 Task: Search one way flight ticket for 4 adults, 2 children, 2 infants in seat and 1 infant on lap in premium economy from Medford: Rogue Valley International-medford Airport to Evansville: Evansville Regional Airport on 5-3-2023. Choice of flights is Singapure airlines. Number of bags: 9 checked bags. Price is upto 94000. Outbound departure time preference is 13:00.
Action: Mouse moved to (309, 126)
Screenshot: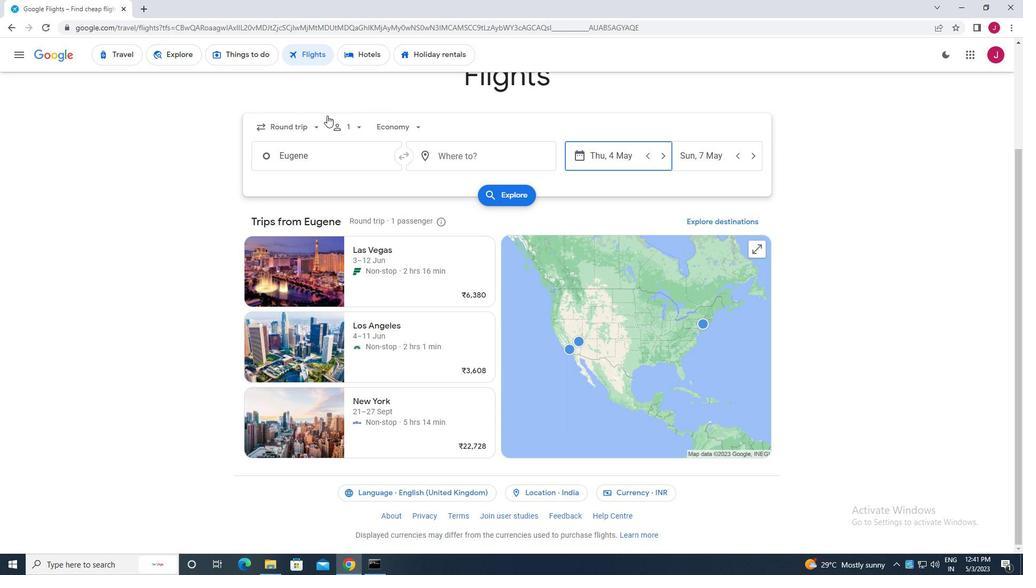 
Action: Mouse pressed left at (309, 126)
Screenshot: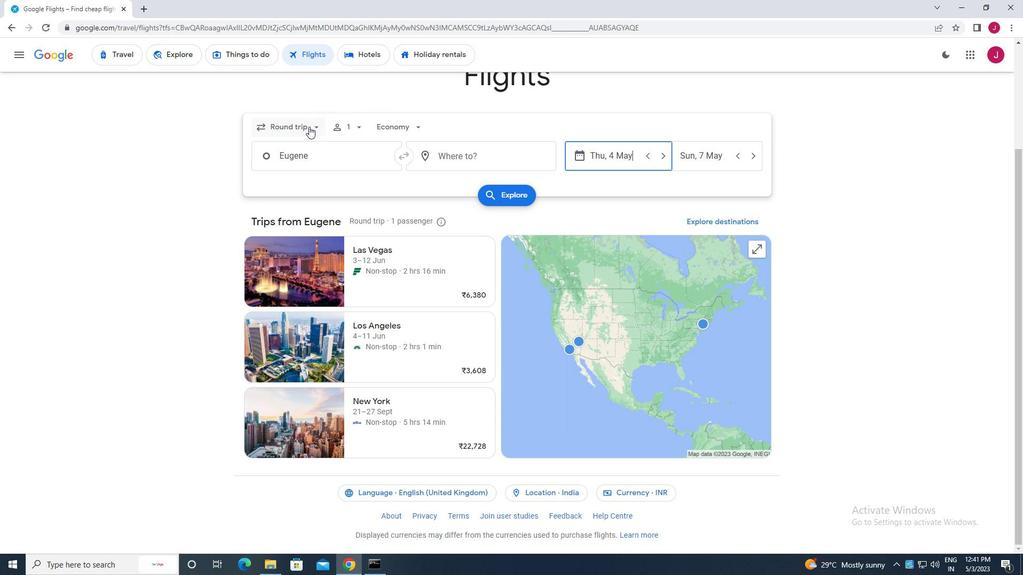 
Action: Mouse moved to (300, 174)
Screenshot: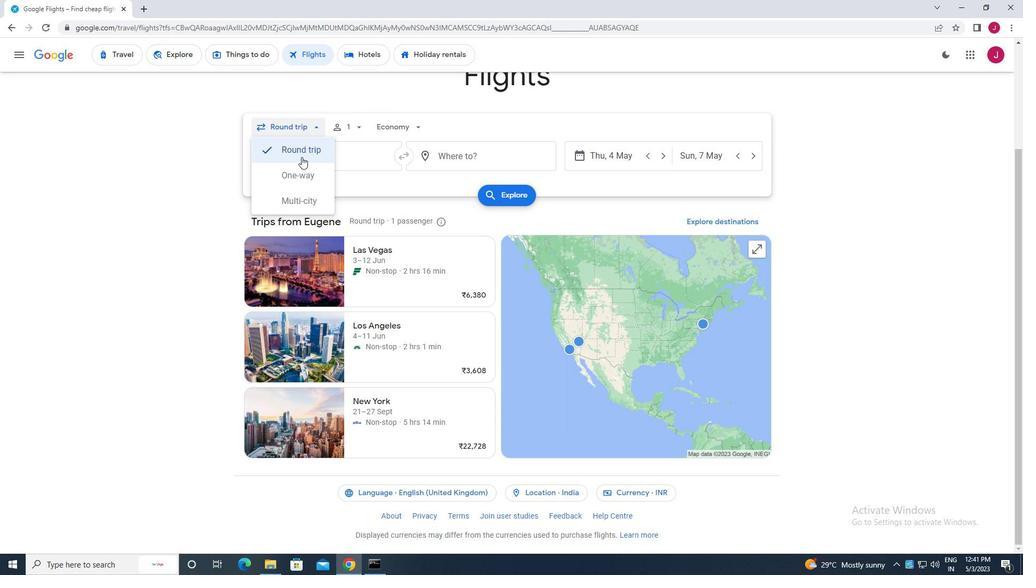 
Action: Mouse pressed left at (300, 174)
Screenshot: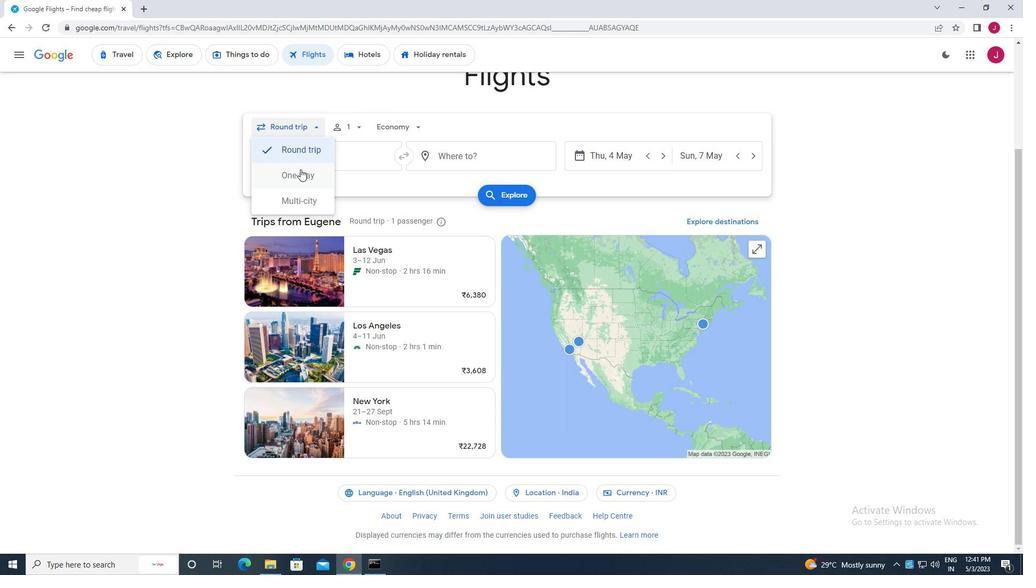 
Action: Mouse moved to (358, 124)
Screenshot: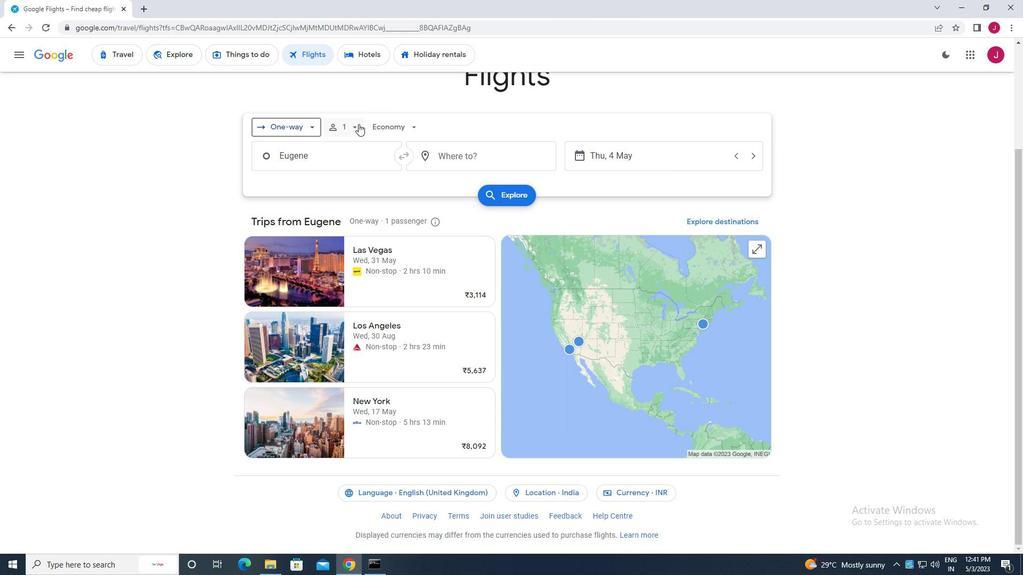 
Action: Mouse pressed left at (358, 124)
Screenshot: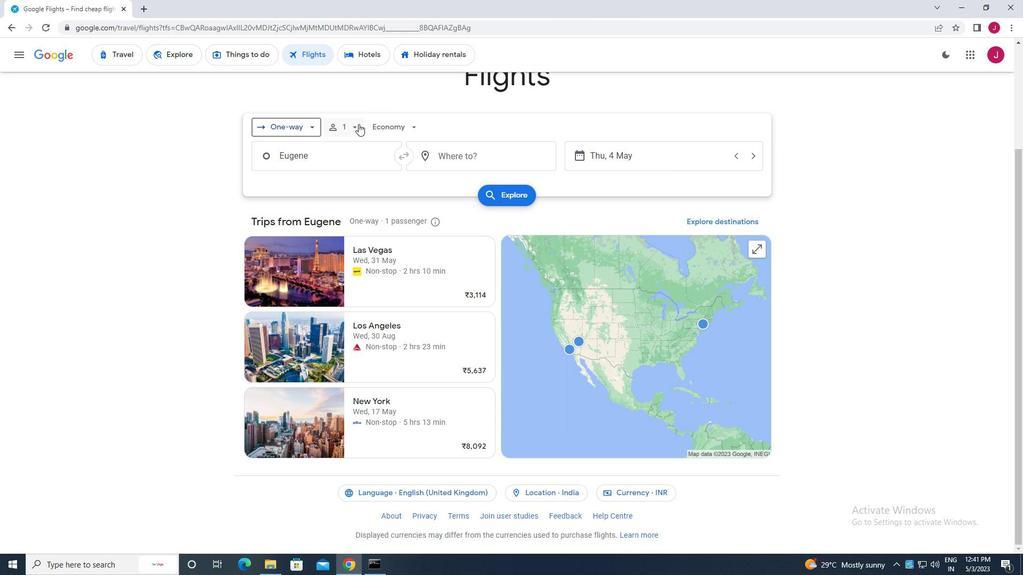 
Action: Mouse moved to (438, 150)
Screenshot: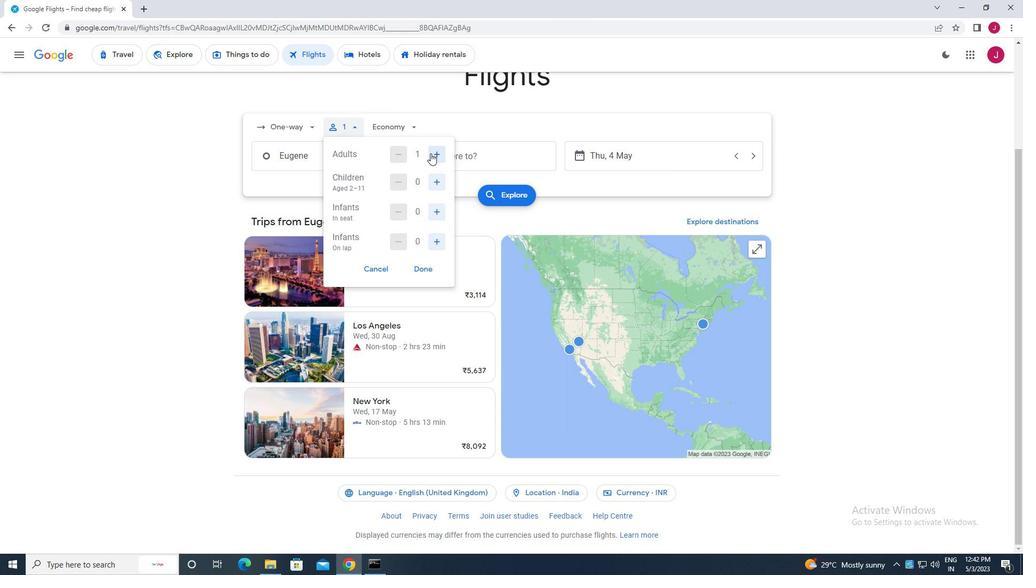 
Action: Mouse pressed left at (438, 150)
Screenshot: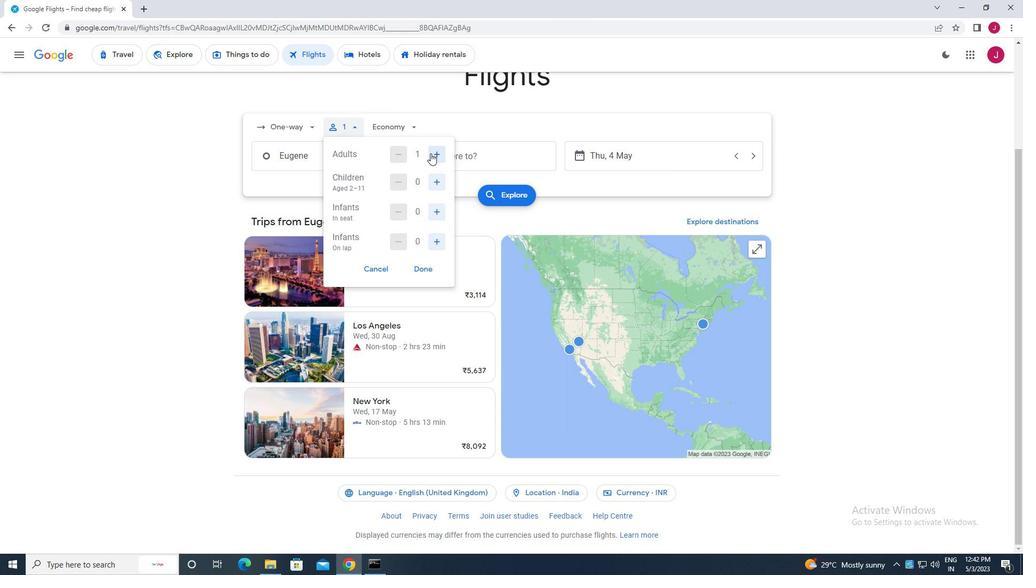 
Action: Mouse moved to (438, 150)
Screenshot: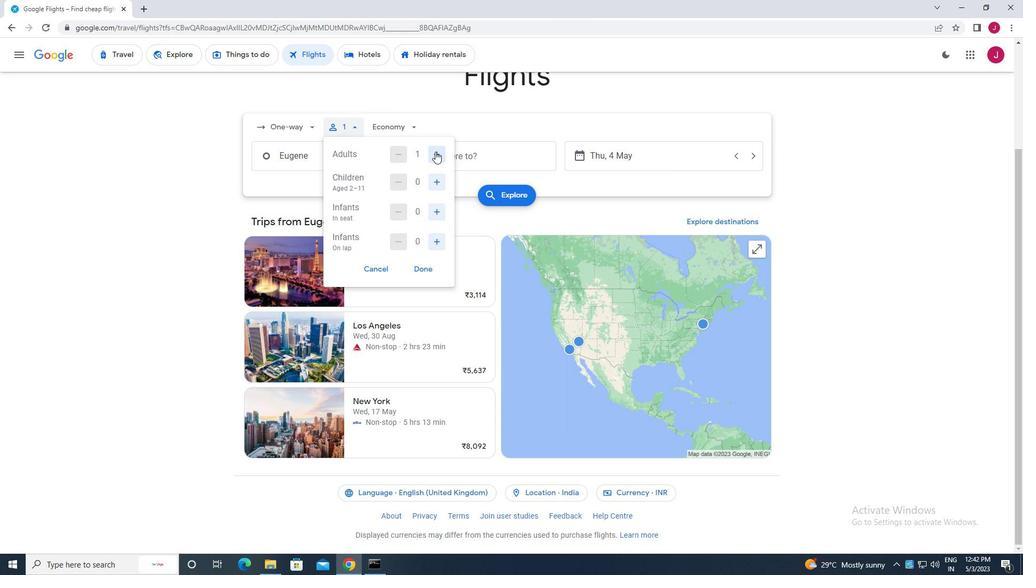 
Action: Mouse pressed left at (438, 150)
Screenshot: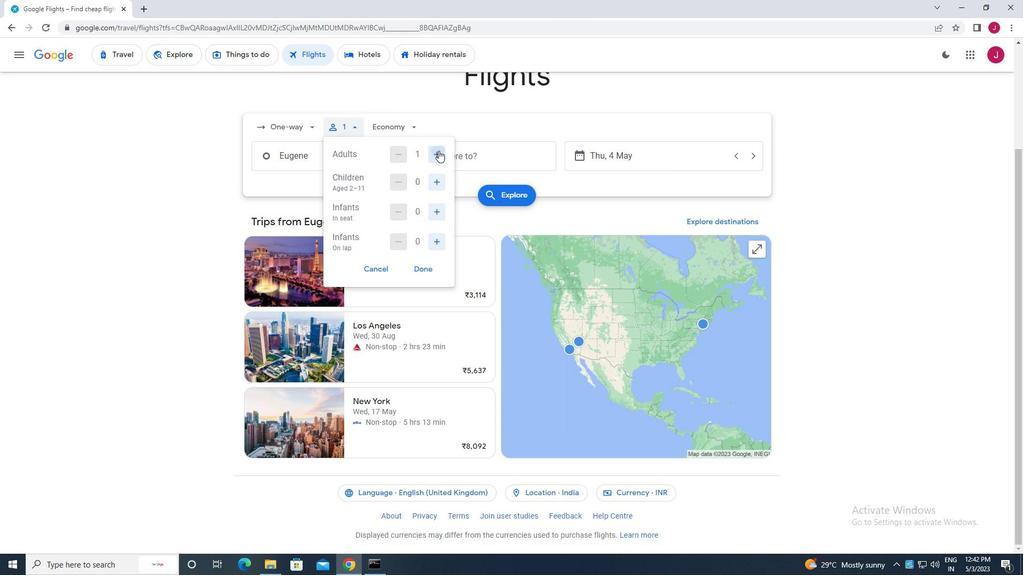 
Action: Mouse pressed left at (438, 150)
Screenshot: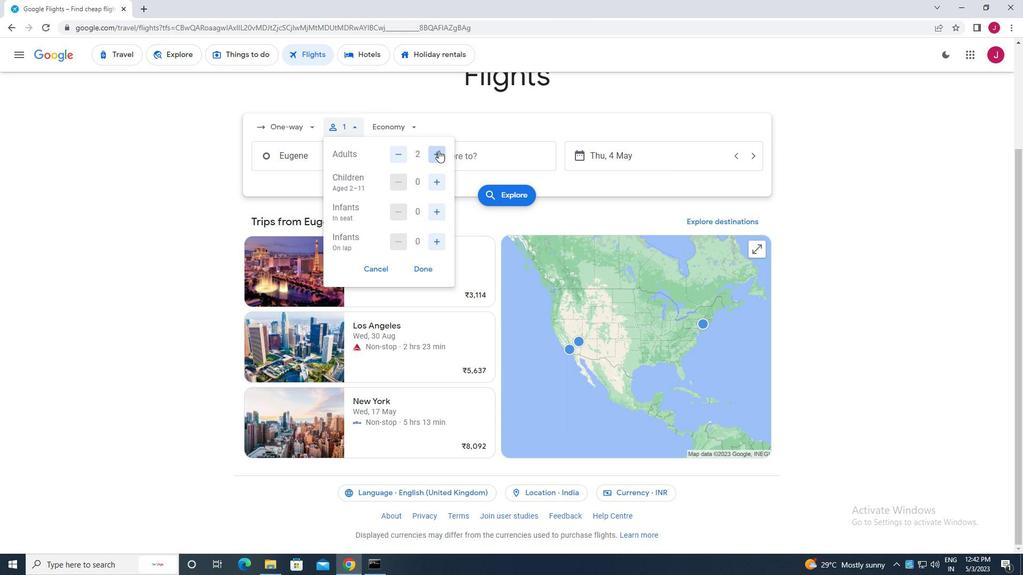 
Action: Mouse moved to (439, 182)
Screenshot: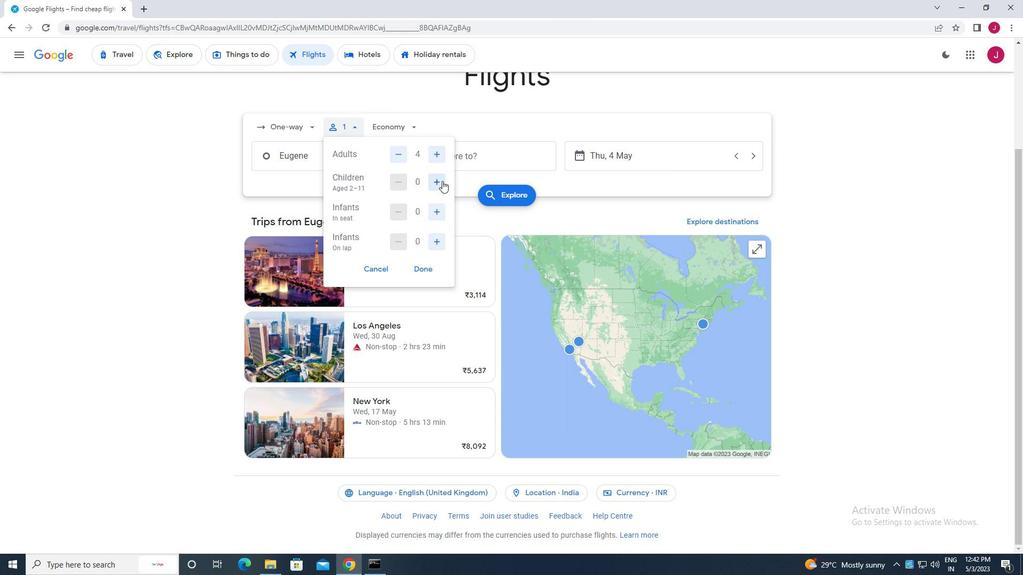 
Action: Mouse pressed left at (439, 182)
Screenshot: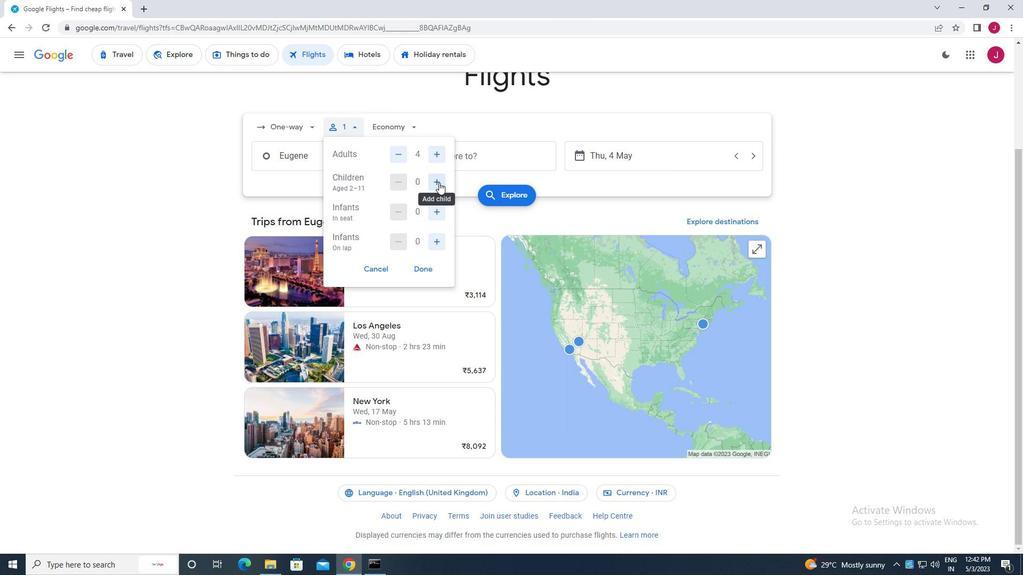 
Action: Mouse pressed left at (439, 182)
Screenshot: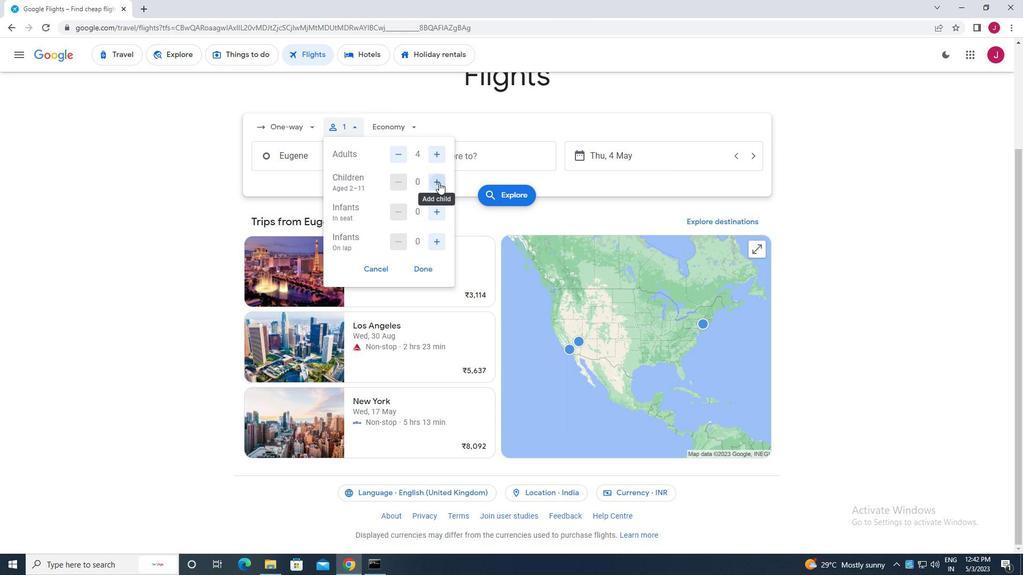 
Action: Mouse moved to (437, 213)
Screenshot: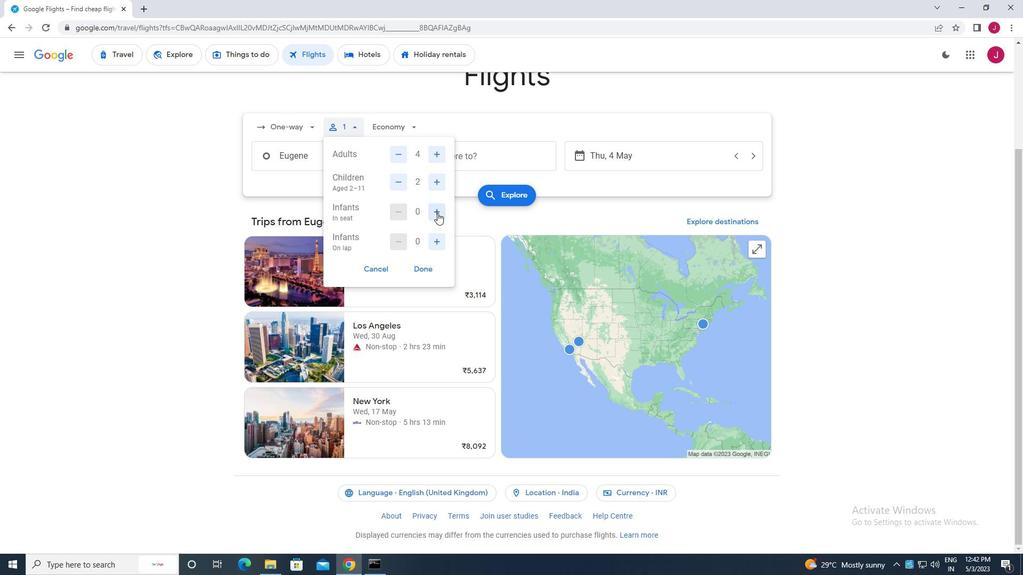 
Action: Mouse pressed left at (437, 213)
Screenshot: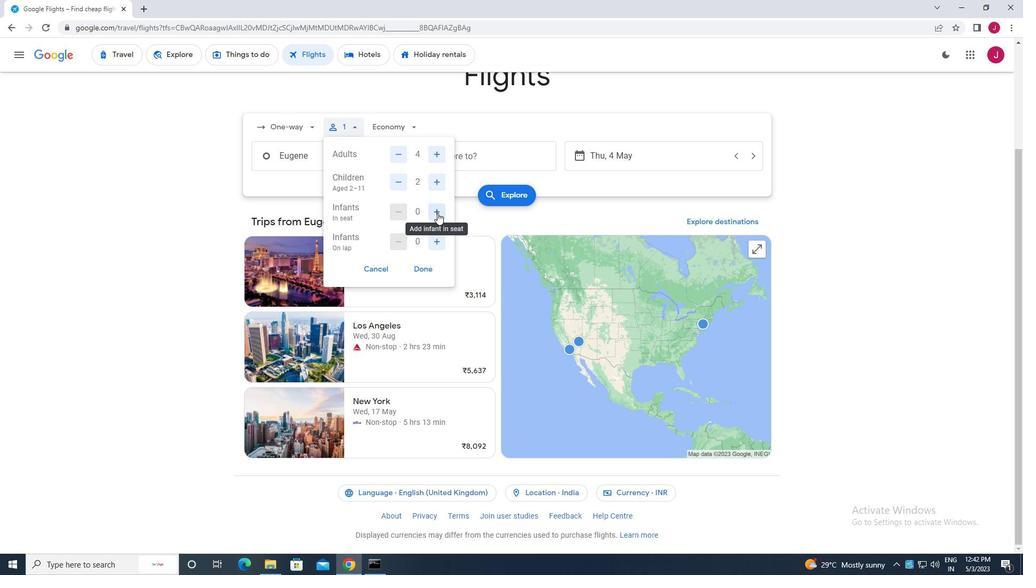 
Action: Mouse pressed left at (437, 213)
Screenshot: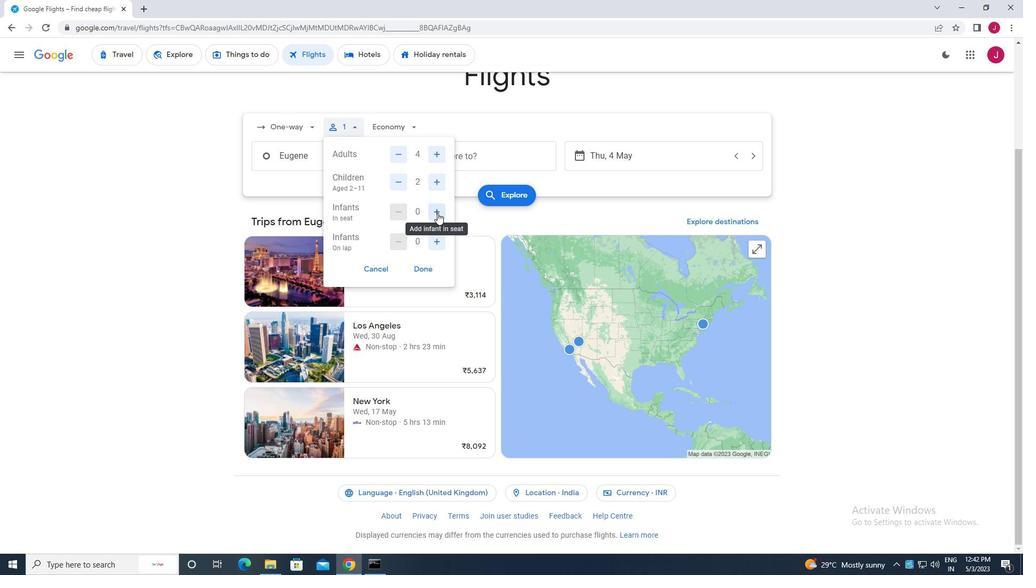 
Action: Mouse moved to (435, 244)
Screenshot: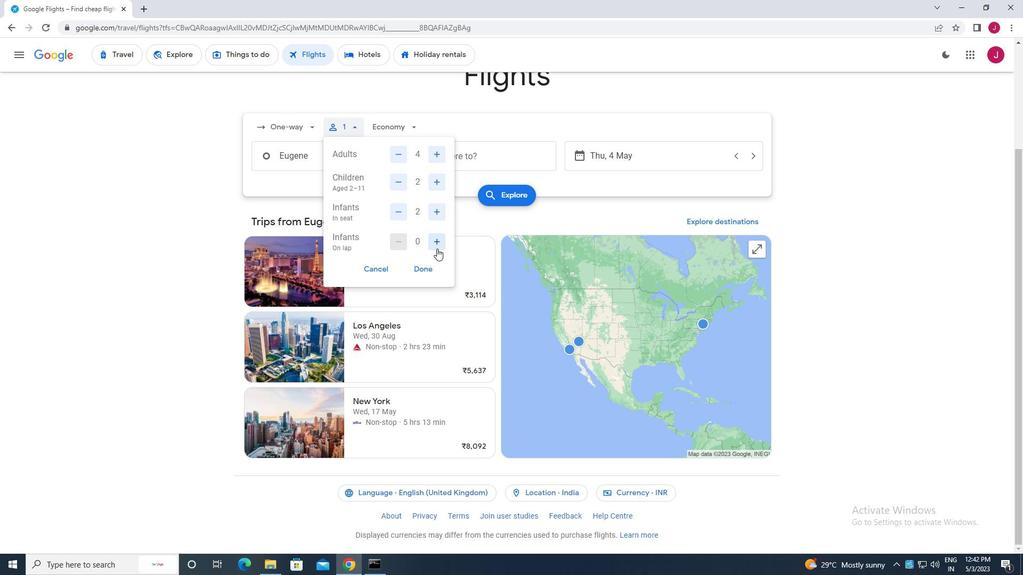 
Action: Mouse pressed left at (435, 244)
Screenshot: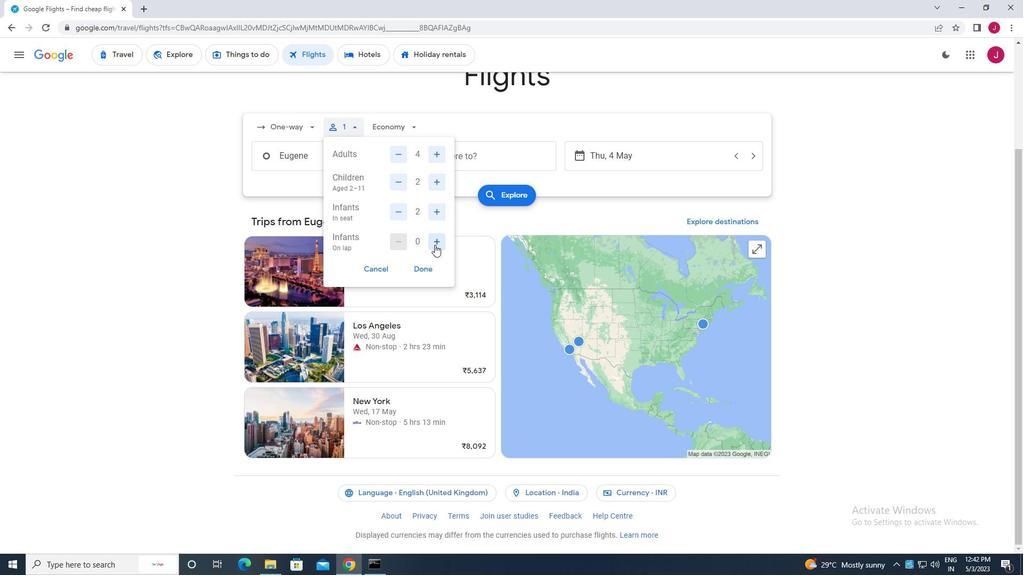 
Action: Mouse moved to (425, 268)
Screenshot: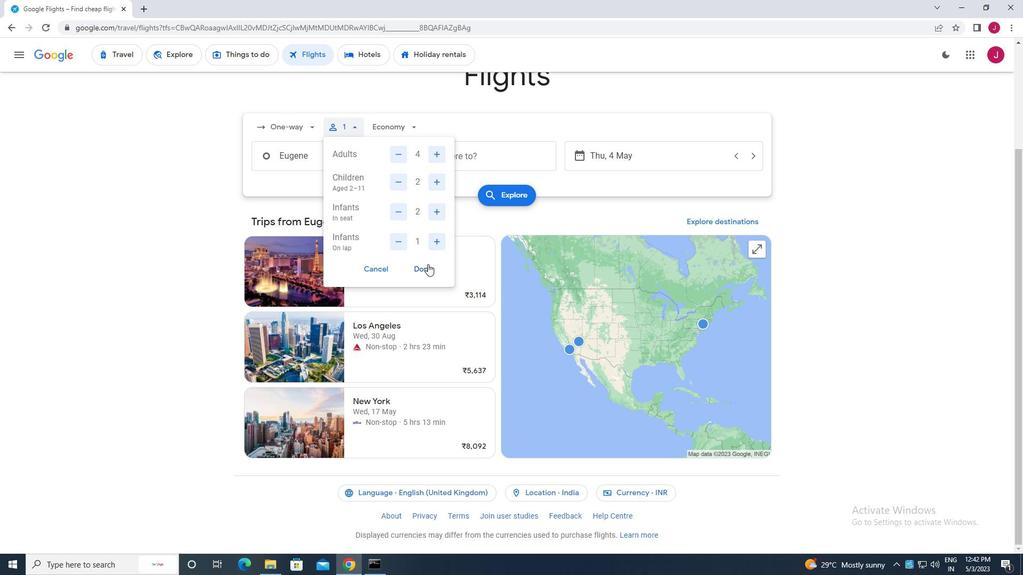 
Action: Mouse pressed left at (425, 268)
Screenshot: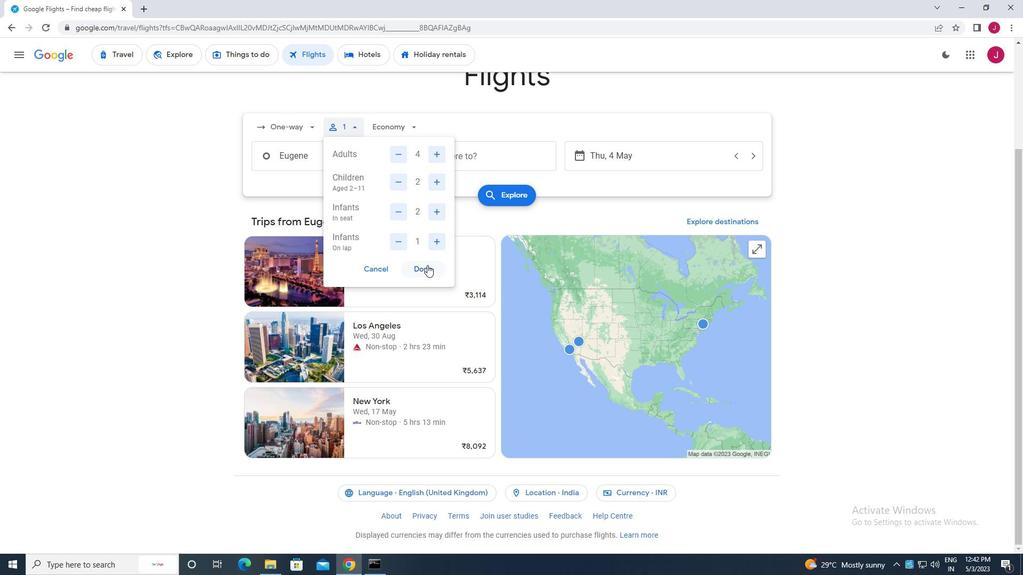 
Action: Mouse moved to (405, 122)
Screenshot: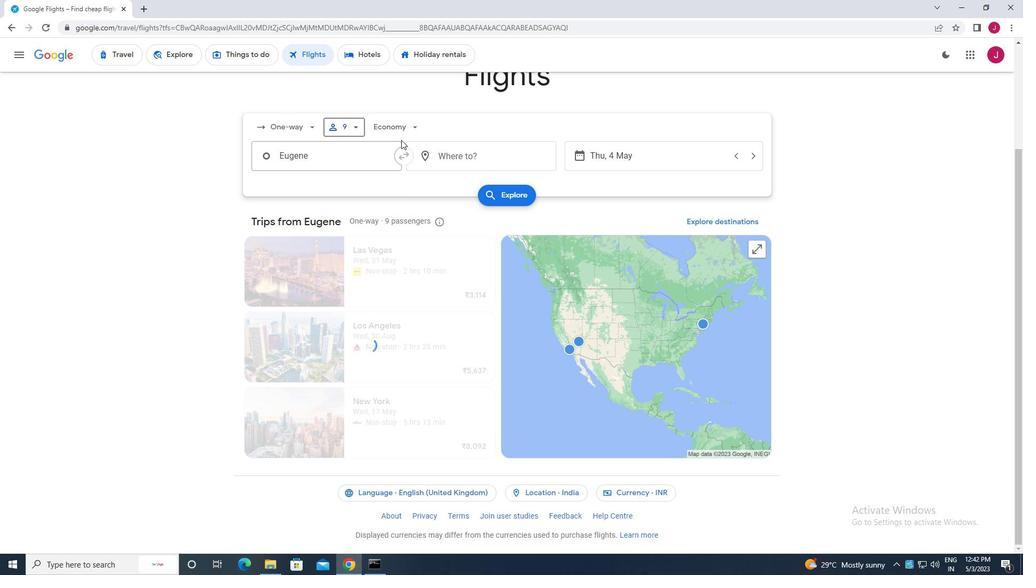 
Action: Mouse pressed left at (405, 122)
Screenshot: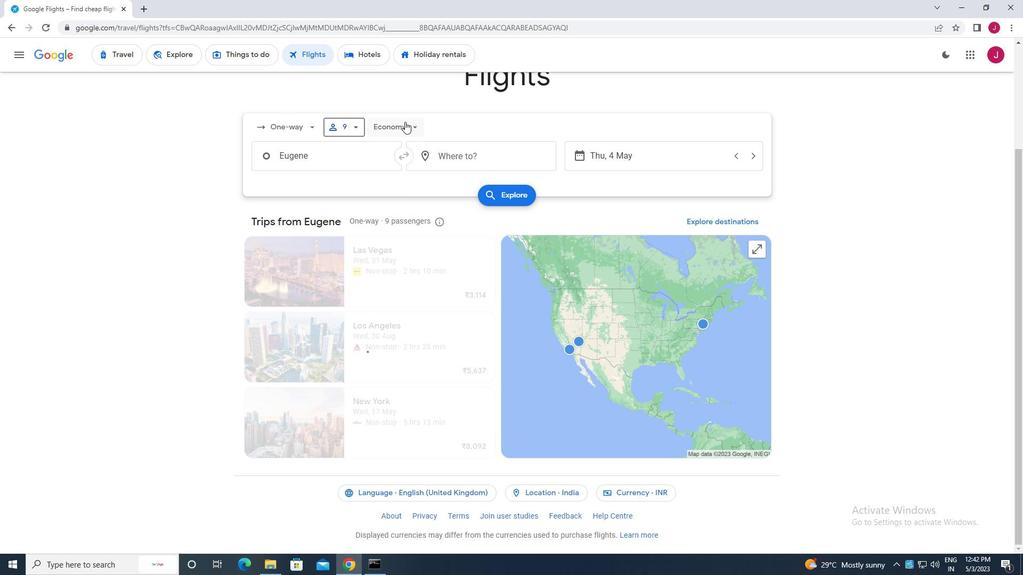 
Action: Mouse moved to (415, 175)
Screenshot: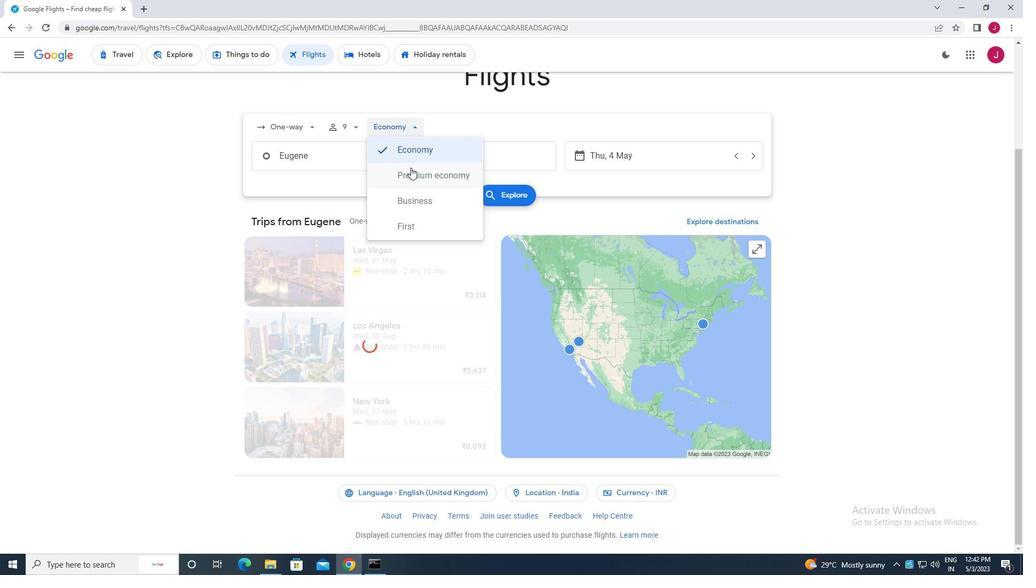 
Action: Mouse pressed left at (415, 175)
Screenshot: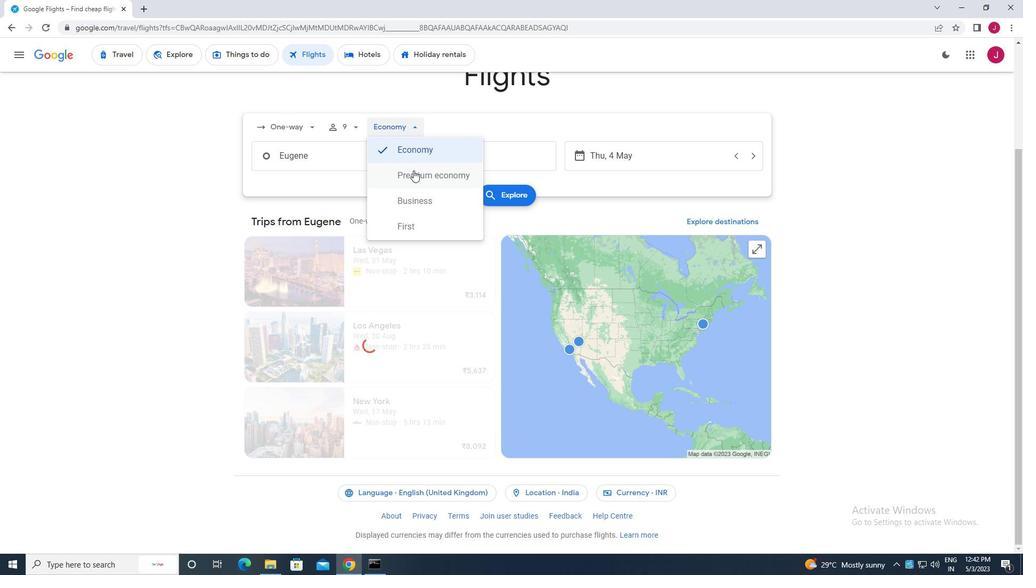 
Action: Mouse moved to (355, 161)
Screenshot: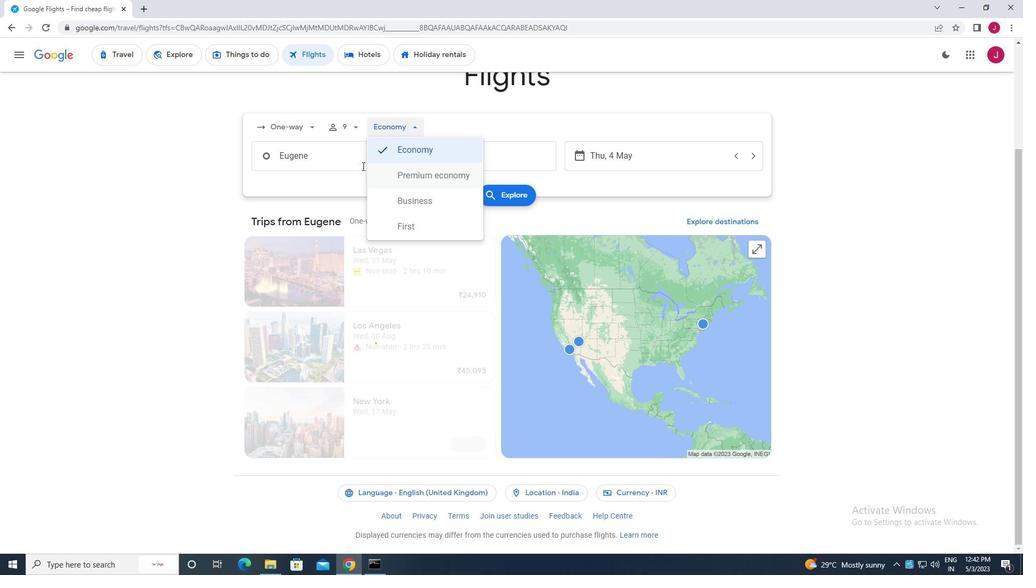 
Action: Mouse pressed left at (355, 161)
Screenshot: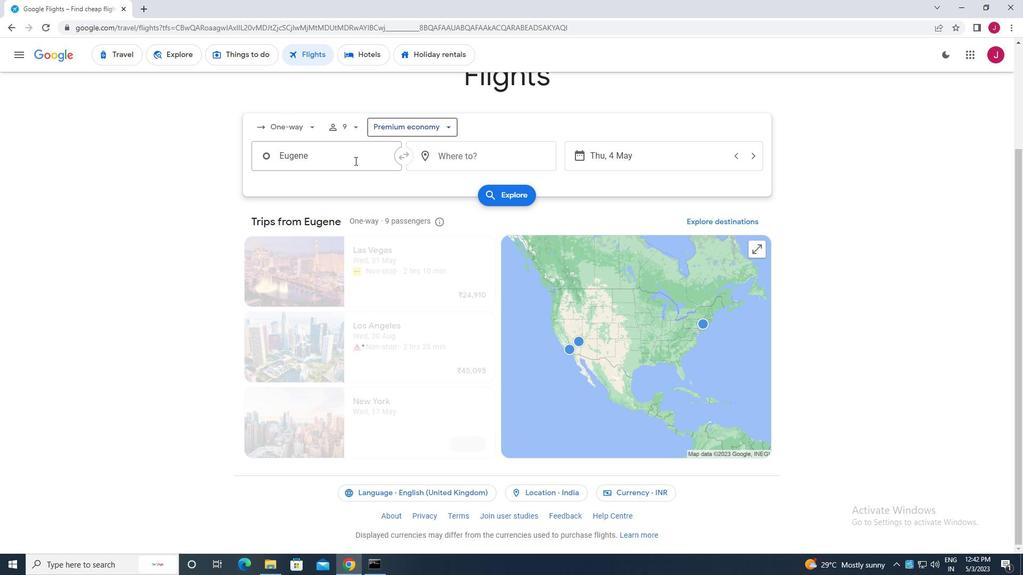 
Action: Mouse moved to (355, 161)
Screenshot: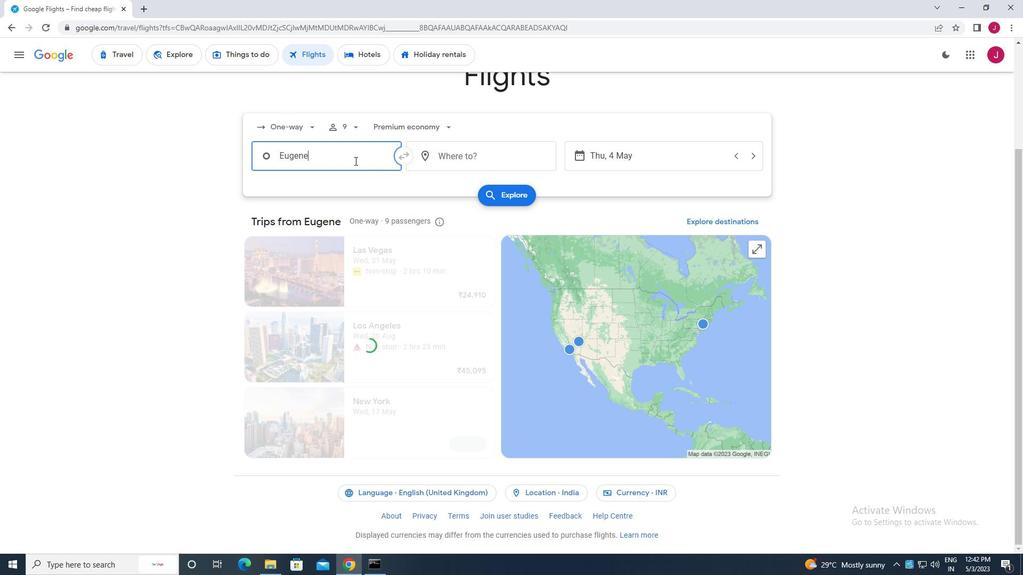 
Action: Key pressed medford<Key.space><Key.backspace><Key.backspace><Key.backspace><Key.backspace><Key.backspace><Key.backspace><Key.backspace><Key.backspace><Key.backspace><Key.backspace><Key.backspace><Key.backspace><Key.backspace><Key.backspace>rogue<Key.space>v
Screenshot: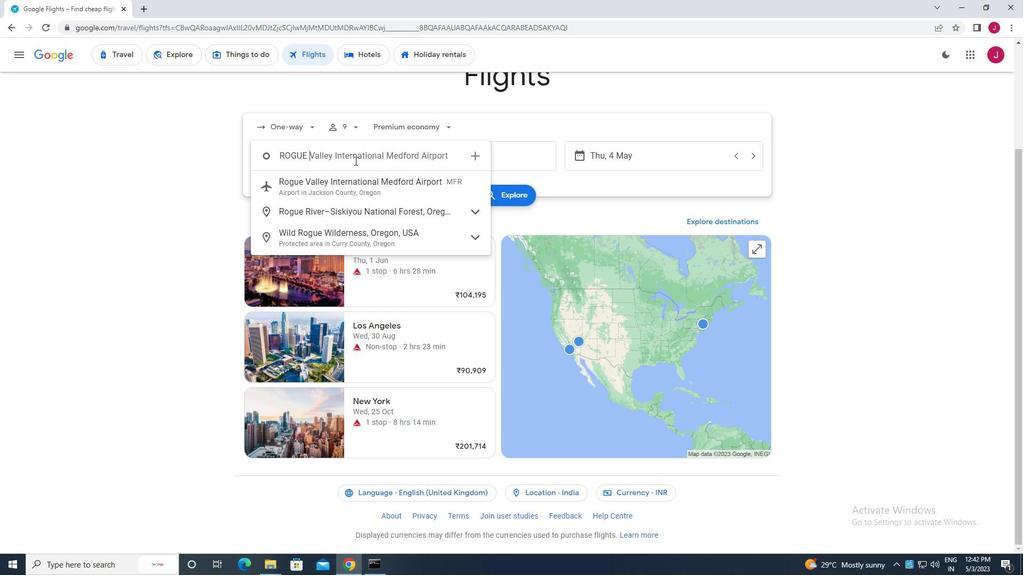 
Action: Mouse moved to (363, 186)
Screenshot: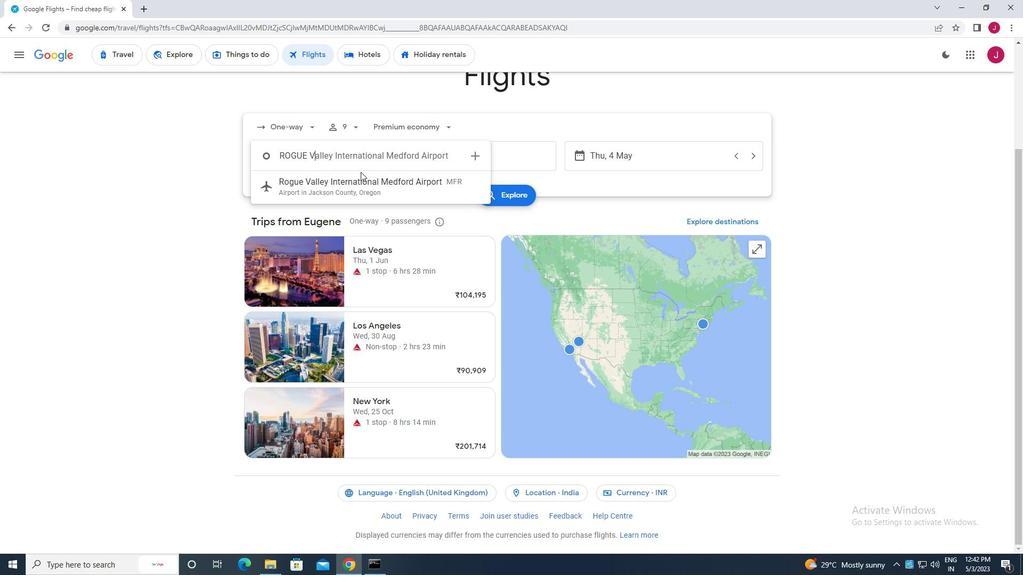 
Action: Mouse pressed left at (363, 186)
Screenshot: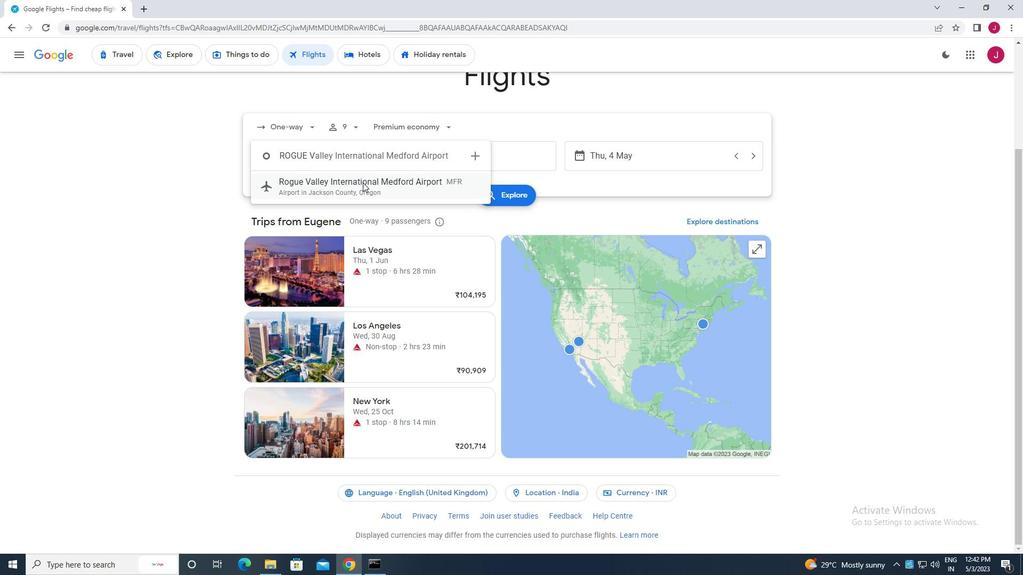 
Action: Mouse moved to (492, 160)
Screenshot: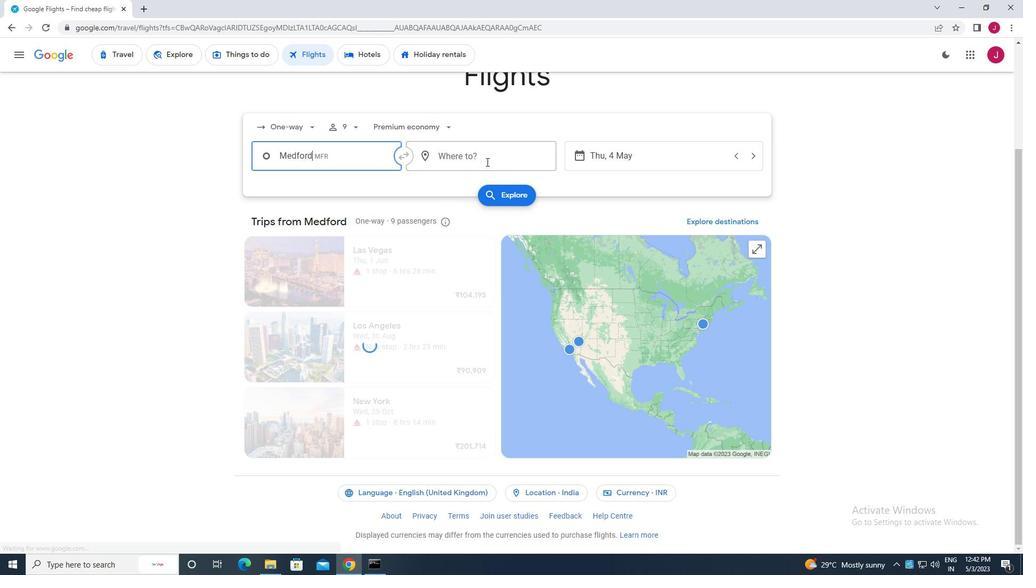 
Action: Mouse pressed left at (492, 160)
Screenshot: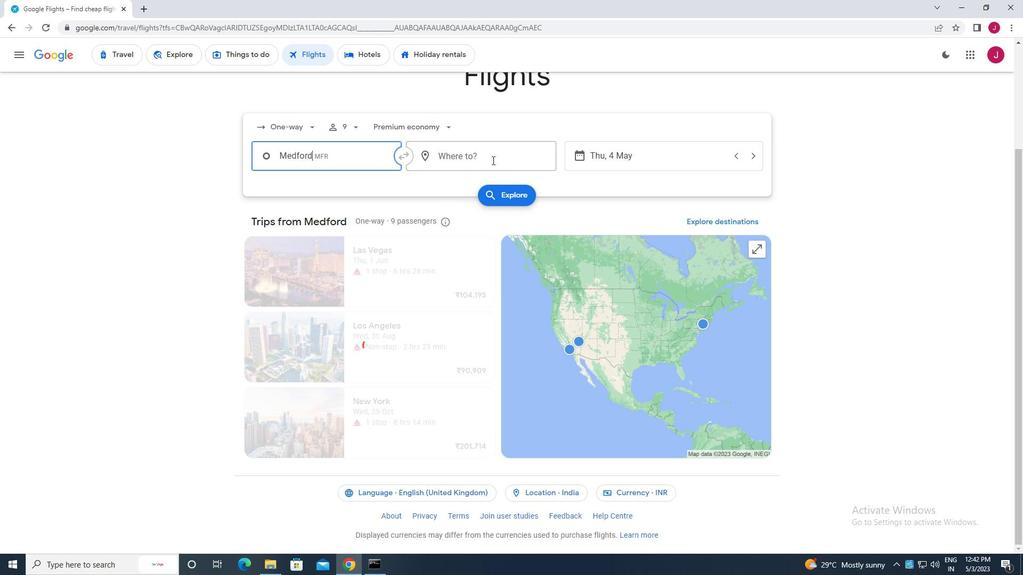 
Action: Key pressed evans
Screenshot: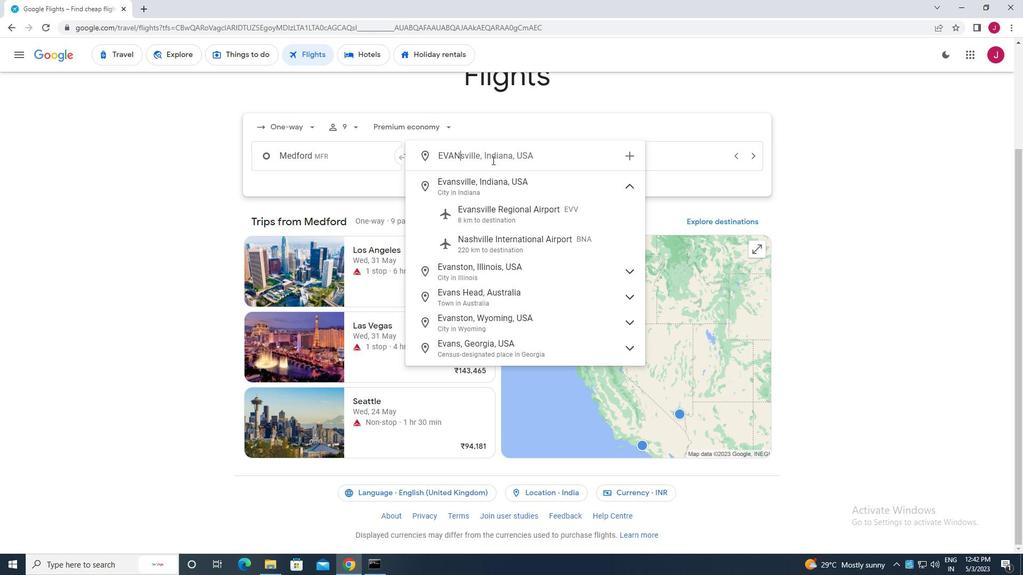 
Action: Mouse moved to (517, 213)
Screenshot: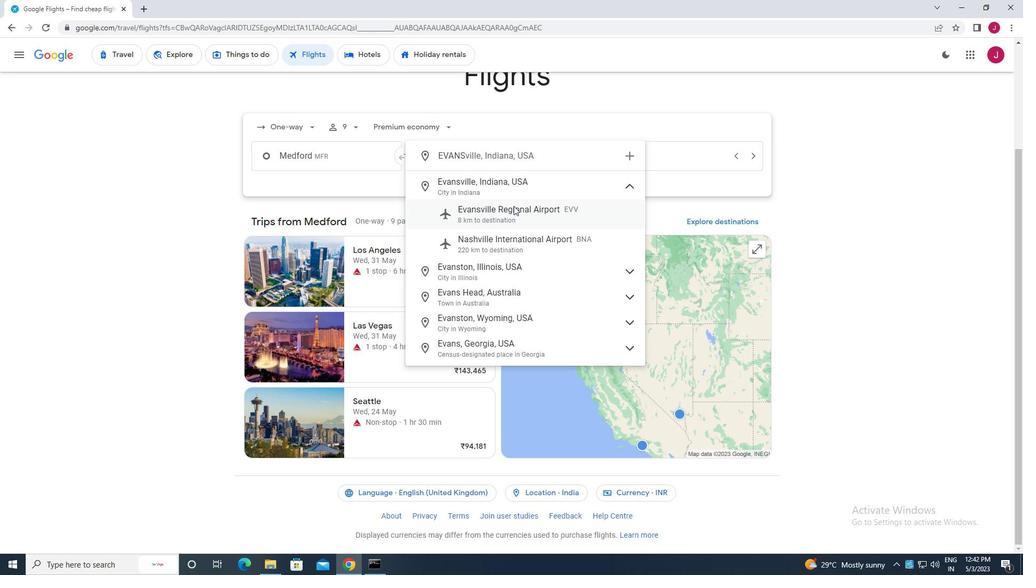 
Action: Mouse pressed left at (517, 213)
Screenshot: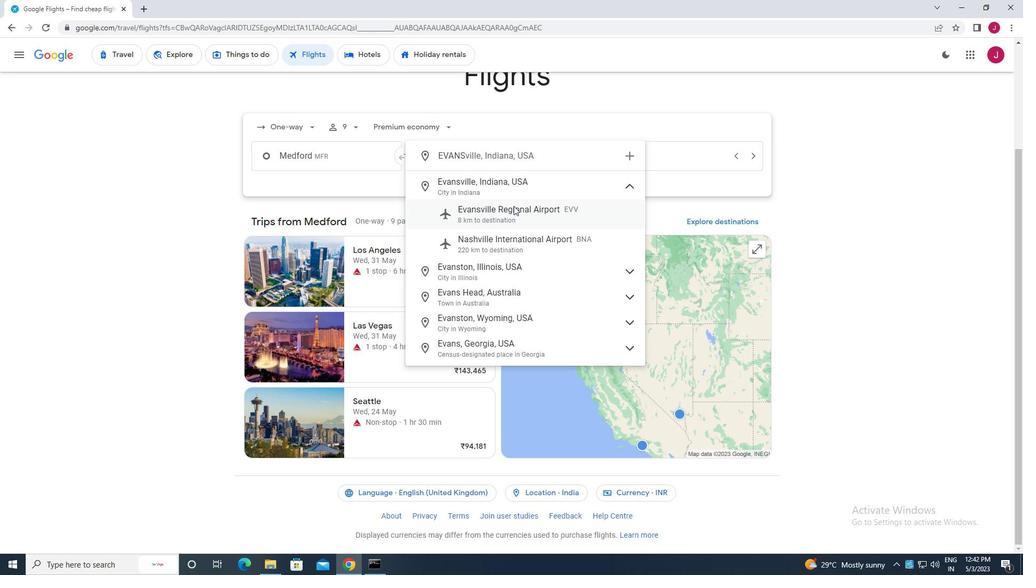 
Action: Mouse moved to (623, 155)
Screenshot: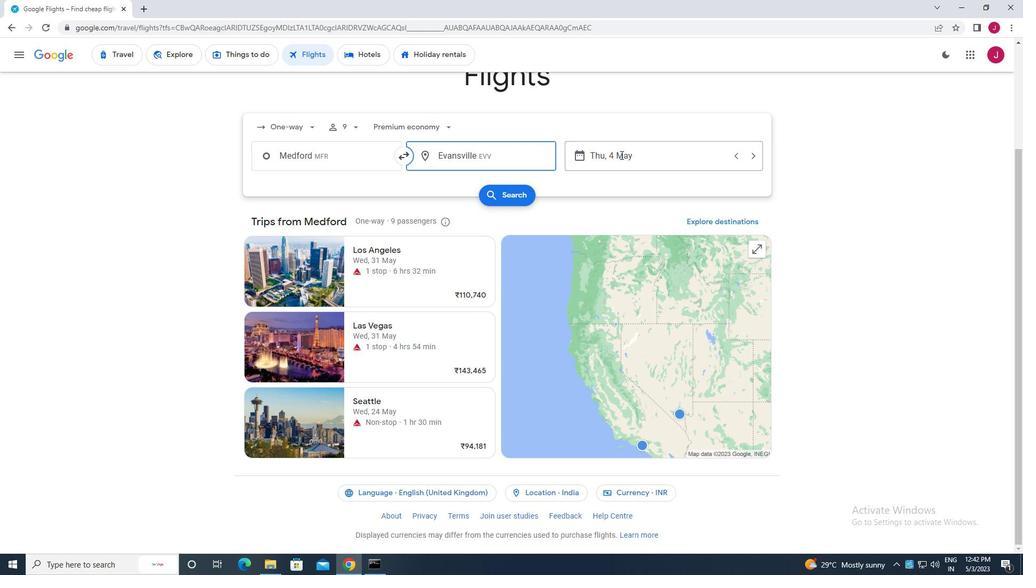 
Action: Mouse pressed left at (623, 155)
Screenshot: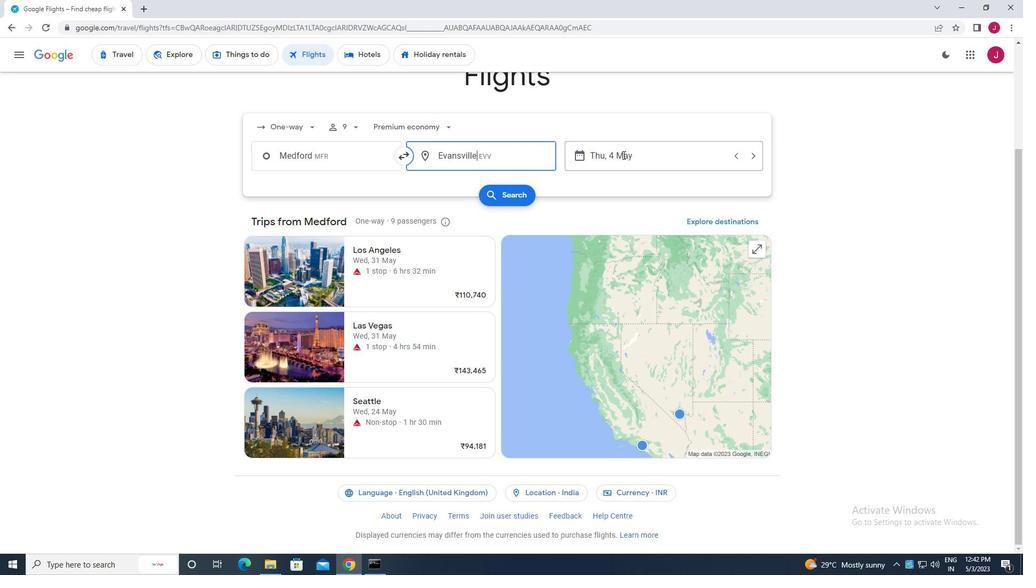 
Action: Mouse moved to (455, 239)
Screenshot: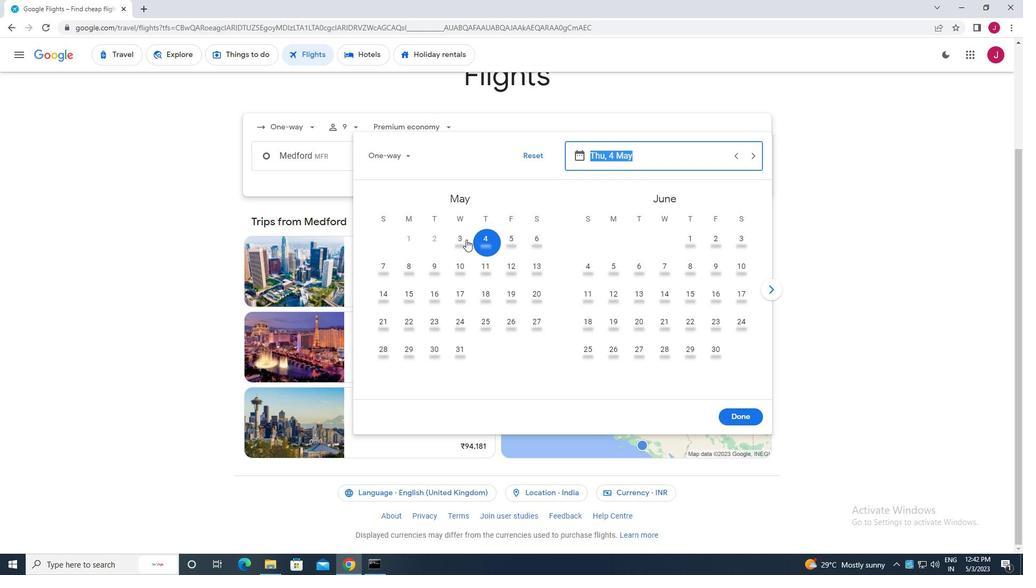 
Action: Mouse pressed left at (455, 239)
Screenshot: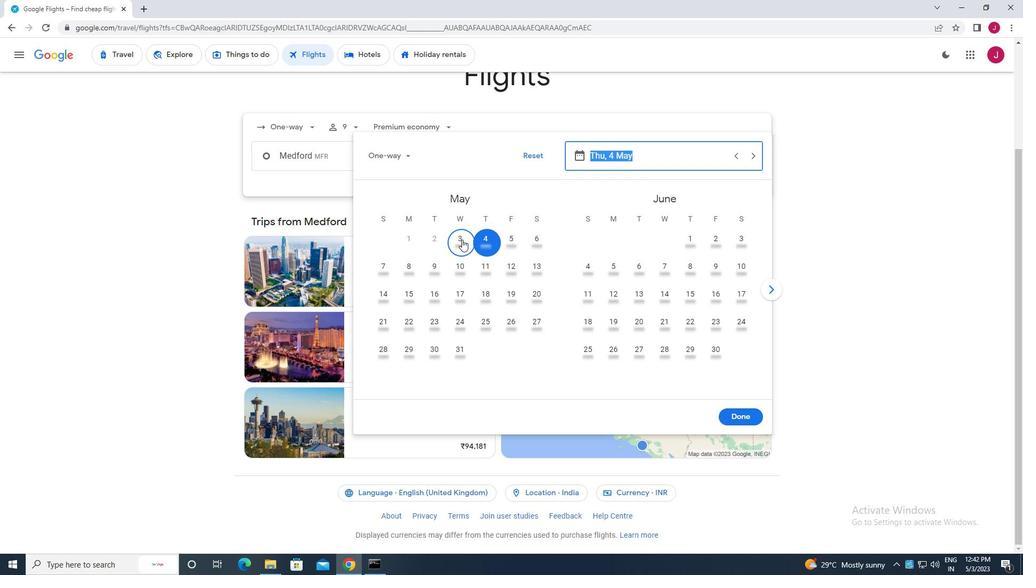 
Action: Mouse moved to (746, 413)
Screenshot: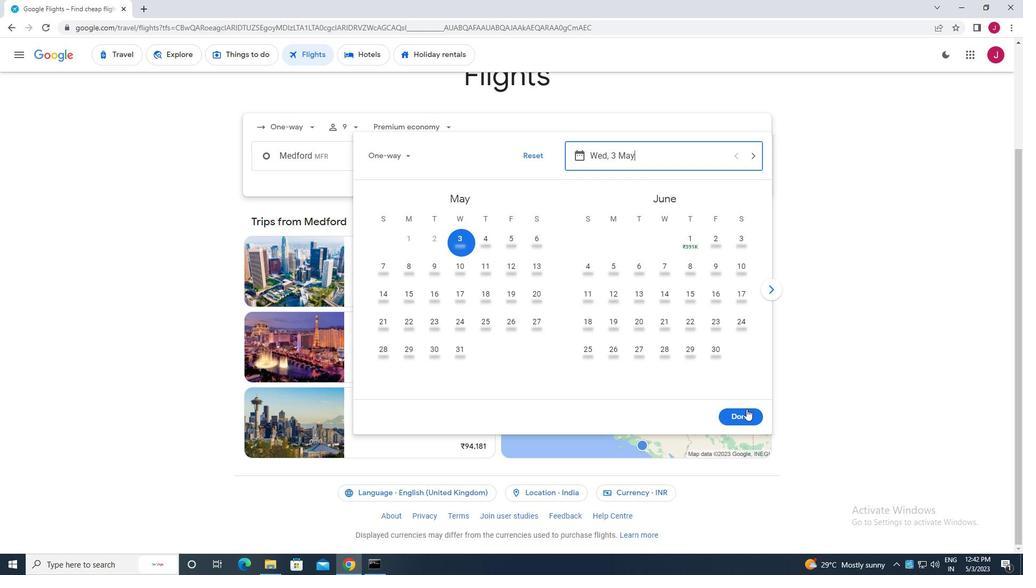 
Action: Mouse pressed left at (746, 413)
Screenshot: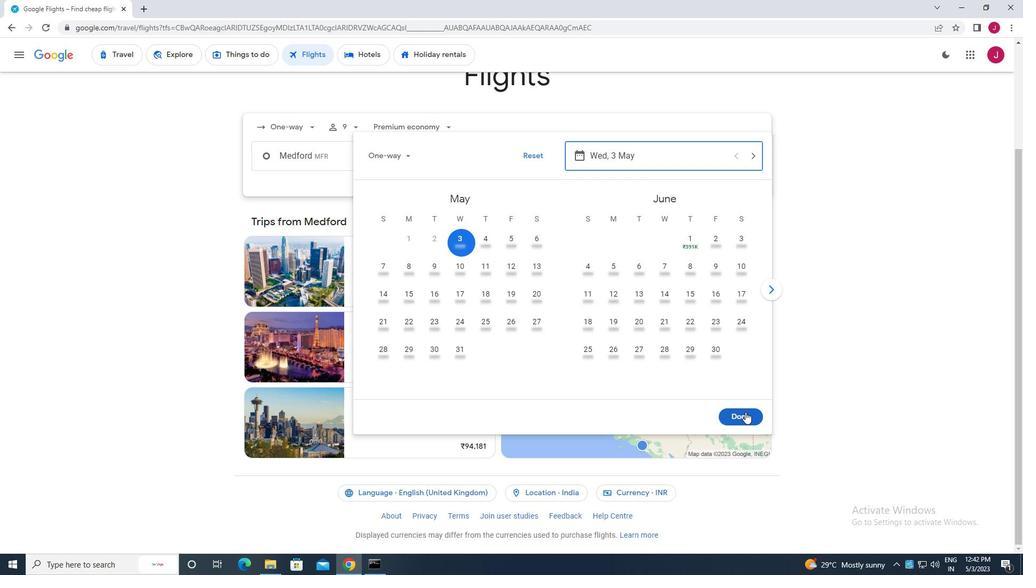 
Action: Mouse moved to (513, 197)
Screenshot: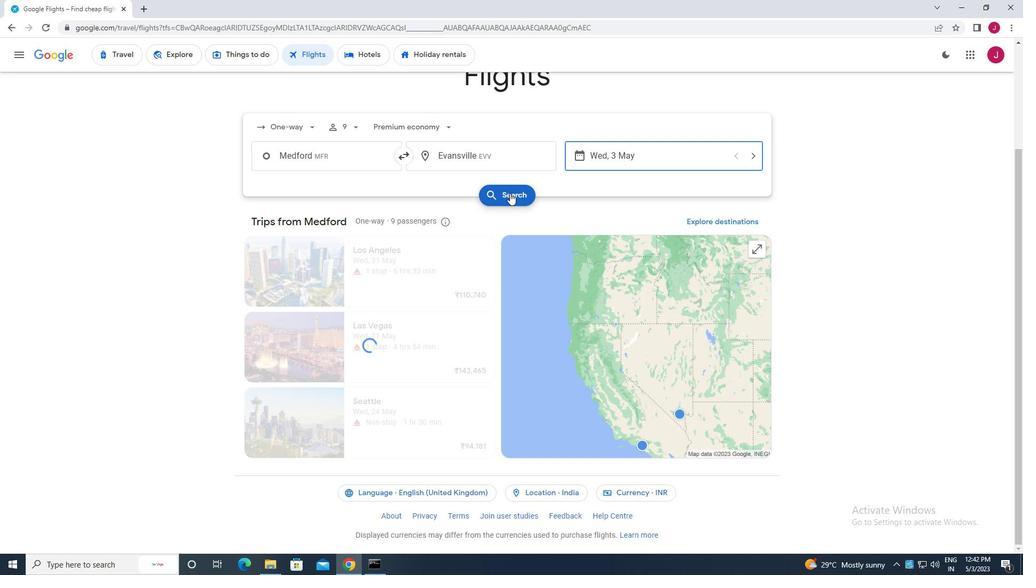 
Action: Mouse pressed left at (513, 197)
Screenshot: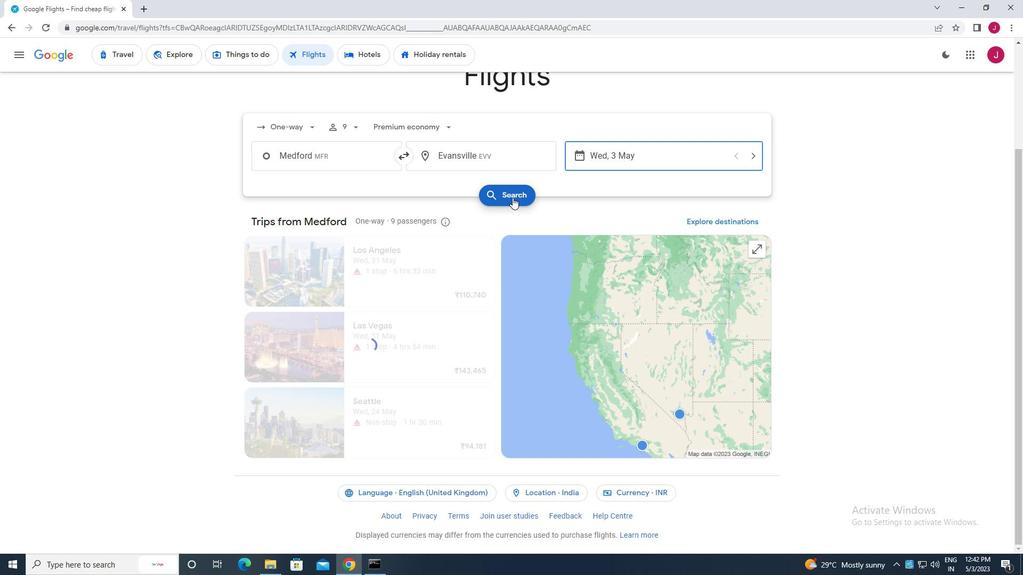 
Action: Mouse moved to (267, 150)
Screenshot: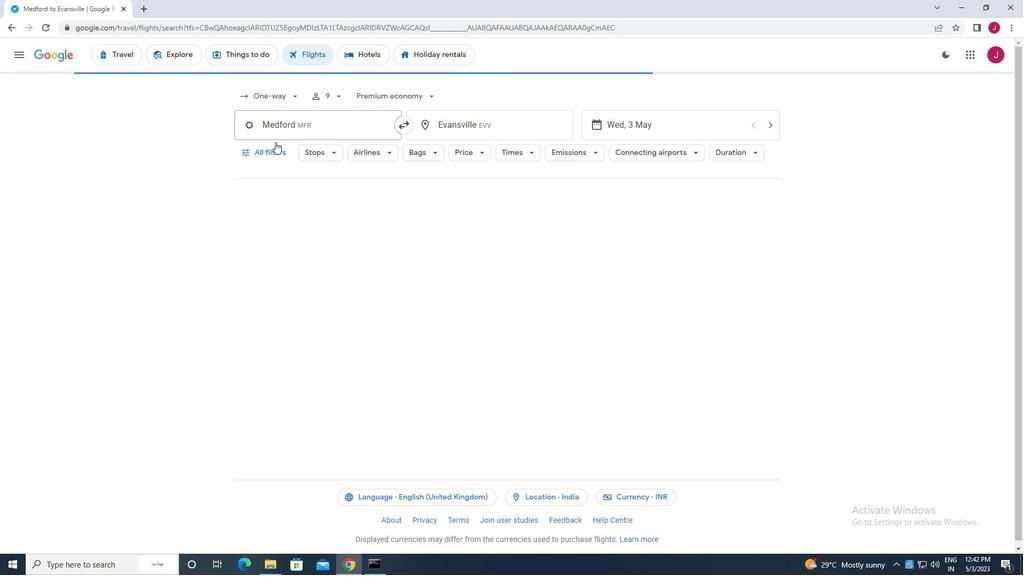 
Action: Mouse pressed left at (267, 150)
Screenshot: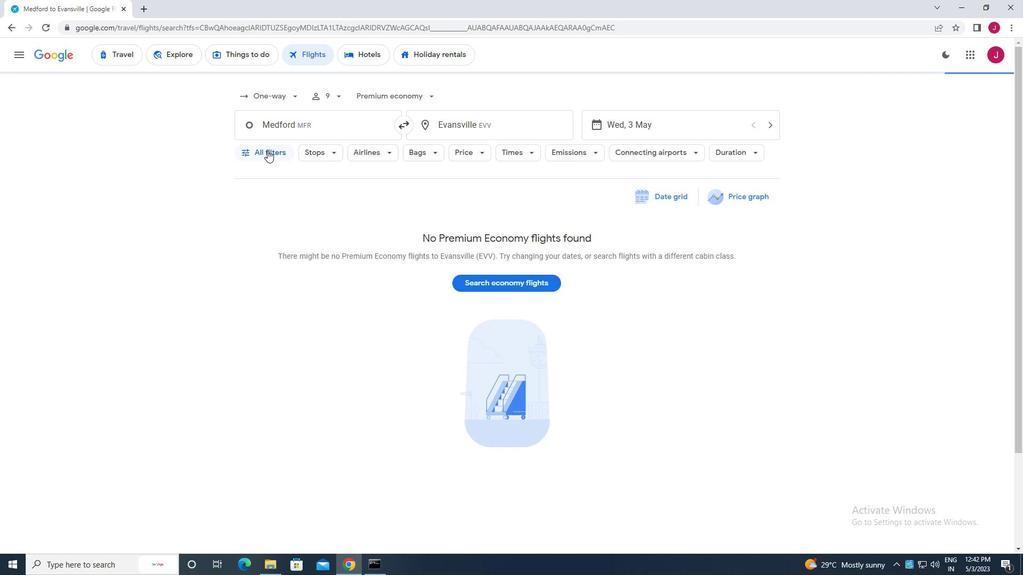 
Action: Mouse moved to (281, 174)
Screenshot: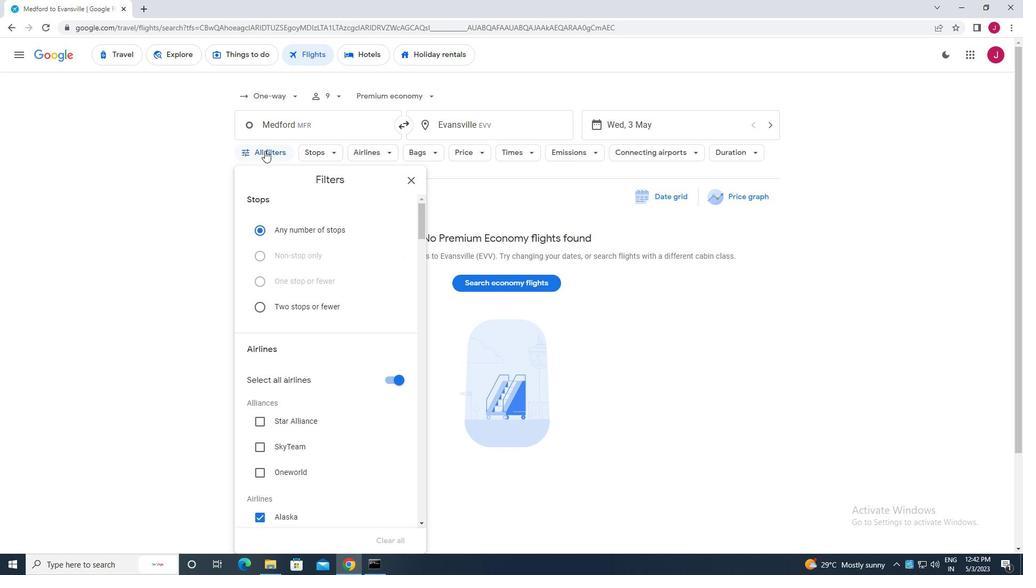 
Action: Mouse scrolled (281, 173) with delta (0, 0)
Screenshot: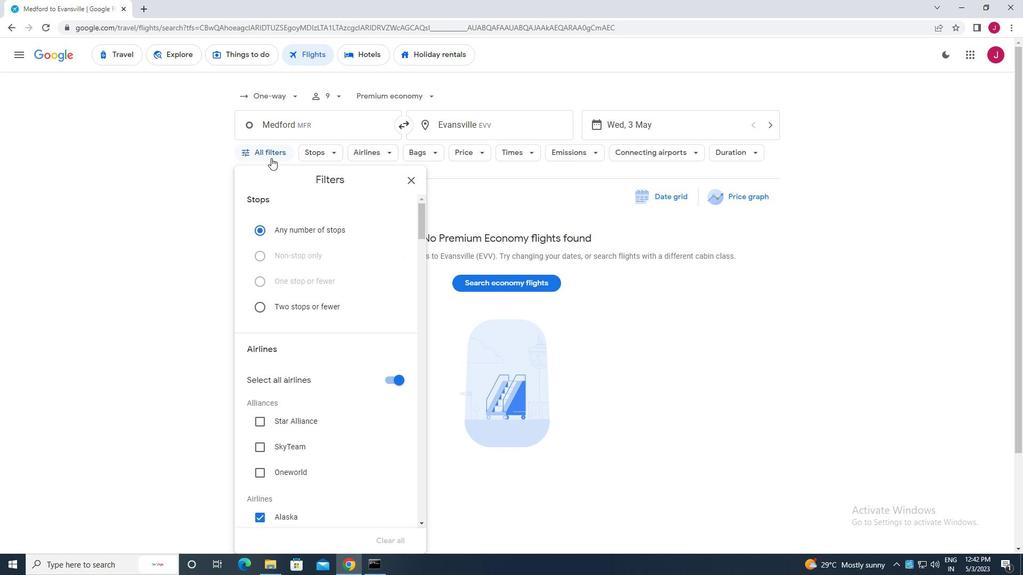 
Action: Mouse moved to (284, 180)
Screenshot: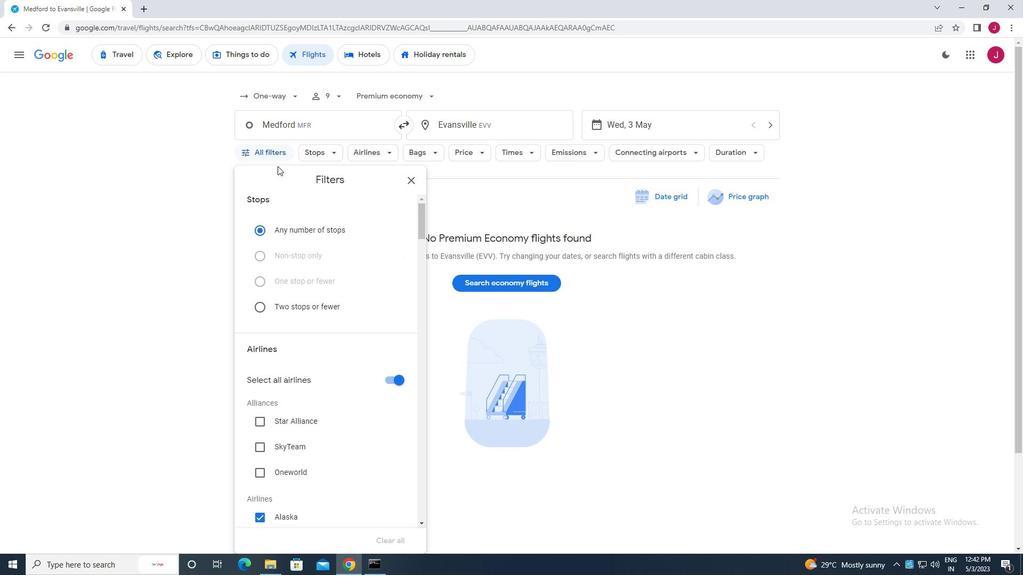 
Action: Mouse scrolled (284, 179) with delta (0, 0)
Screenshot: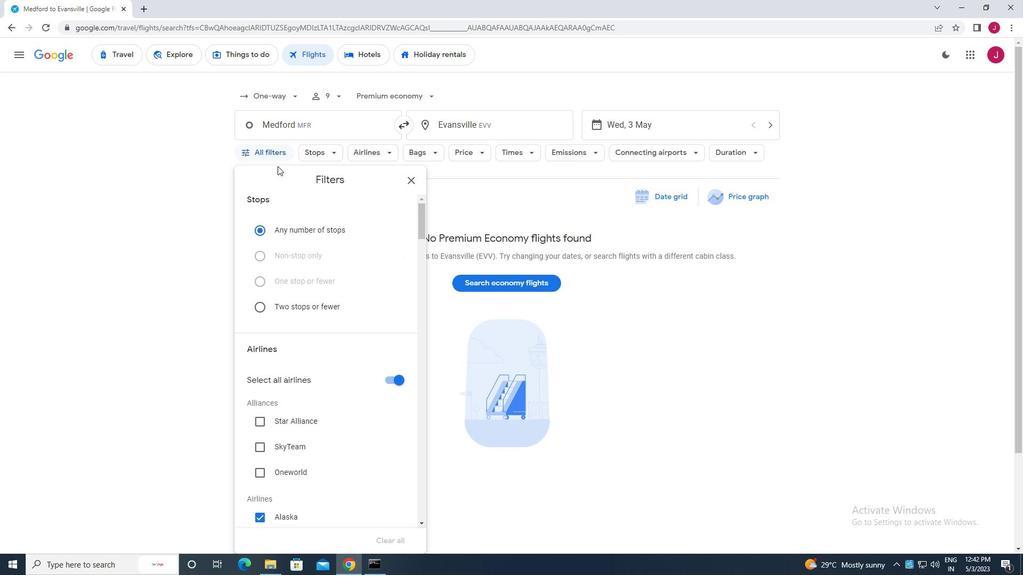 
Action: Mouse moved to (286, 185)
Screenshot: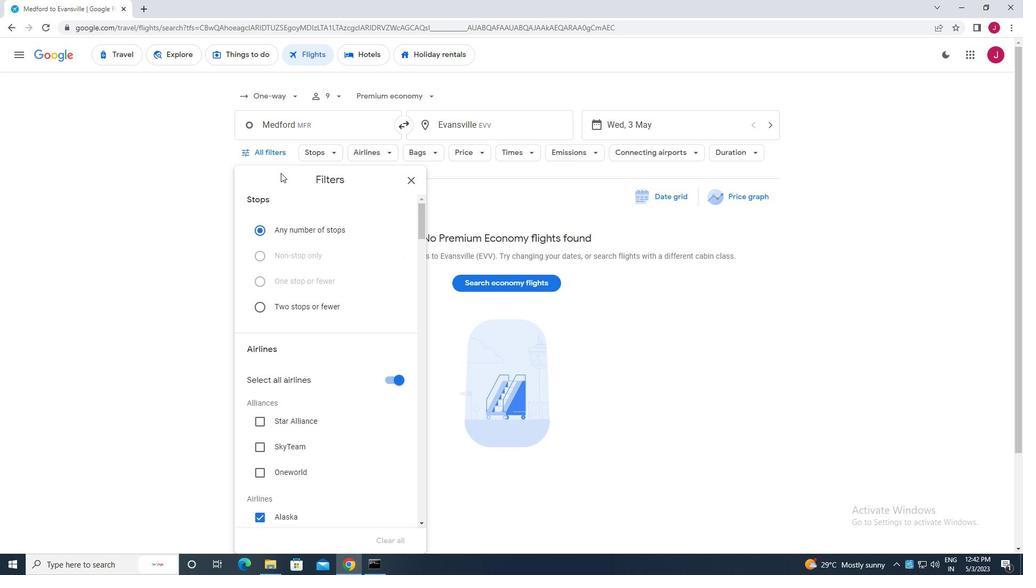 
Action: Mouse scrolled (286, 184) with delta (0, 0)
Screenshot: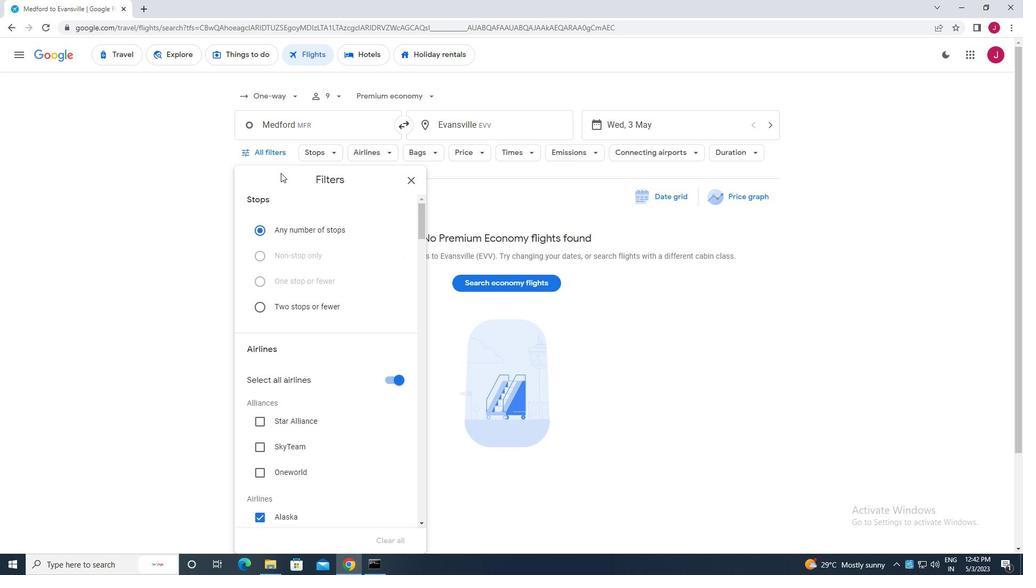 
Action: Mouse moved to (389, 258)
Screenshot: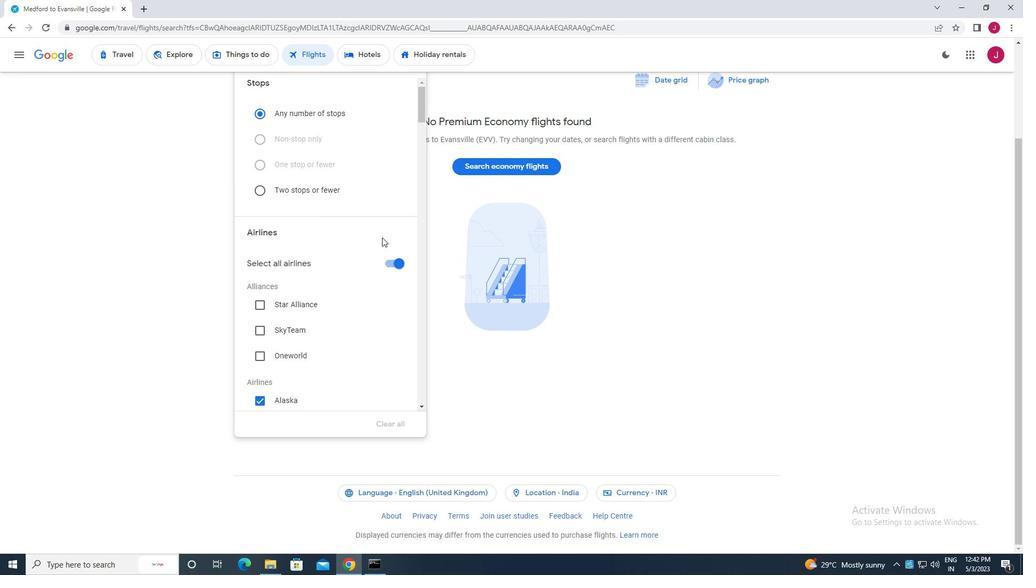 
Action: Mouse pressed left at (389, 258)
Screenshot: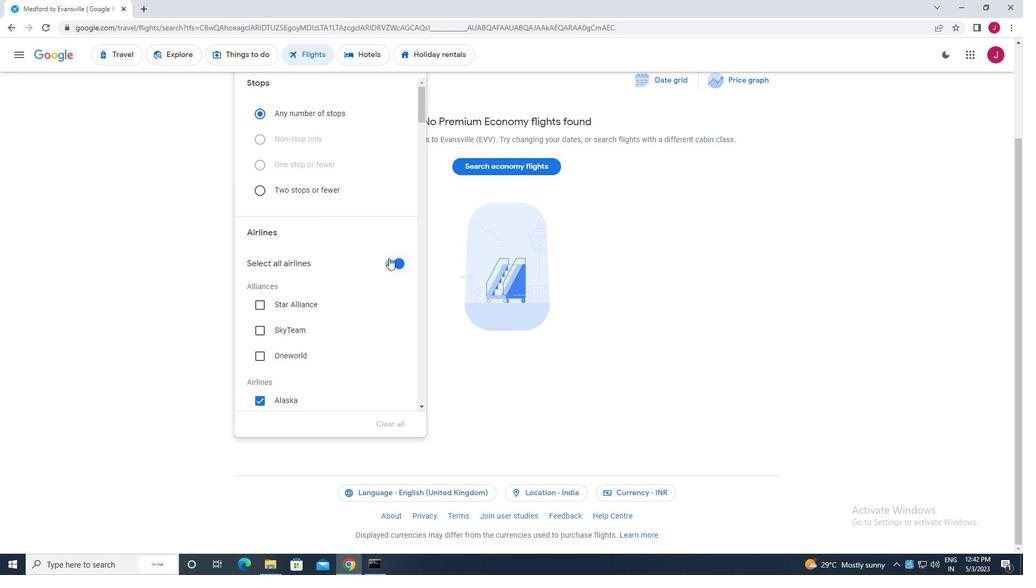 
Action: Mouse moved to (327, 203)
Screenshot: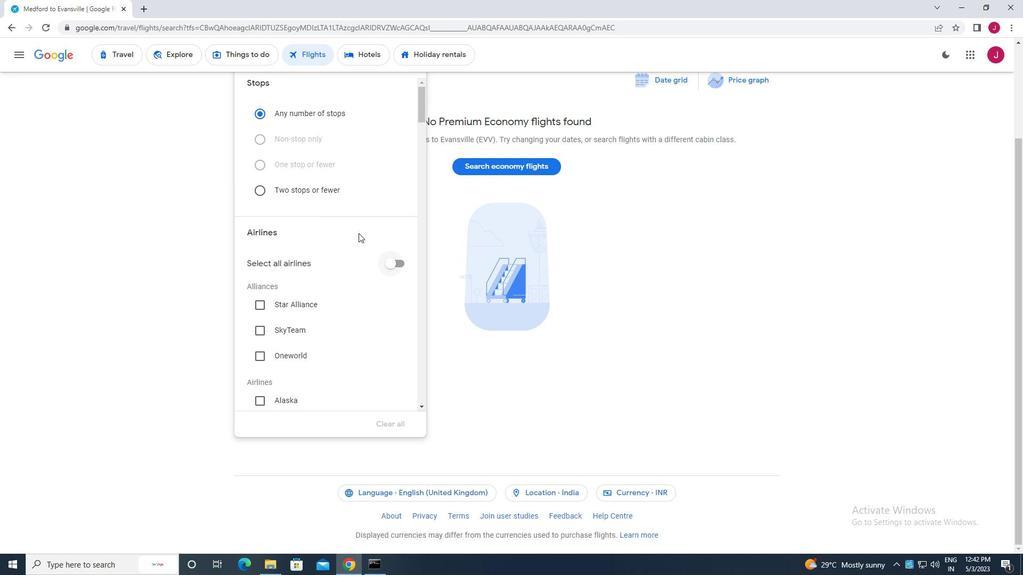 
Action: Mouse scrolled (327, 203) with delta (0, 0)
Screenshot: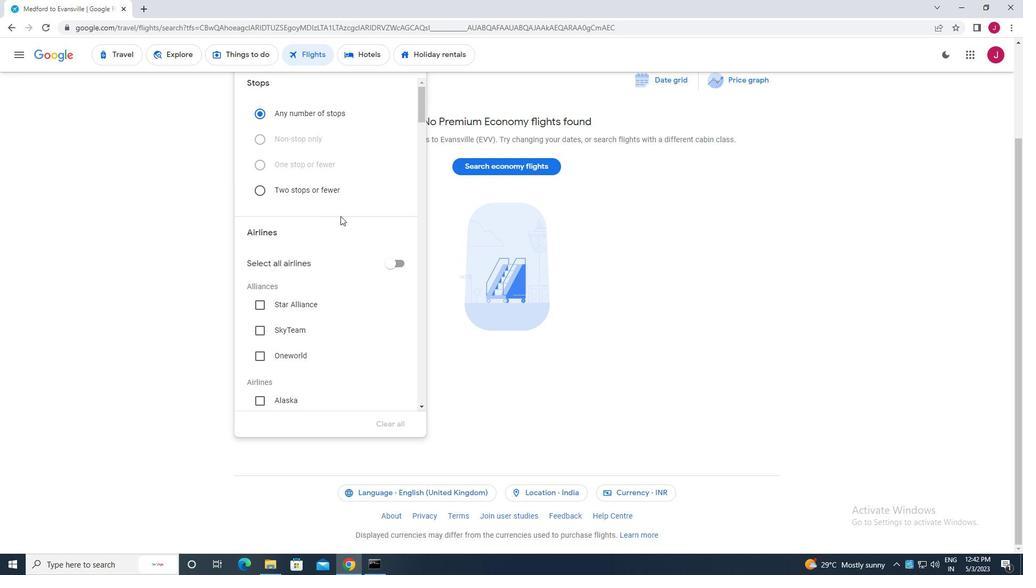 
Action: Mouse scrolled (327, 203) with delta (0, 0)
Screenshot: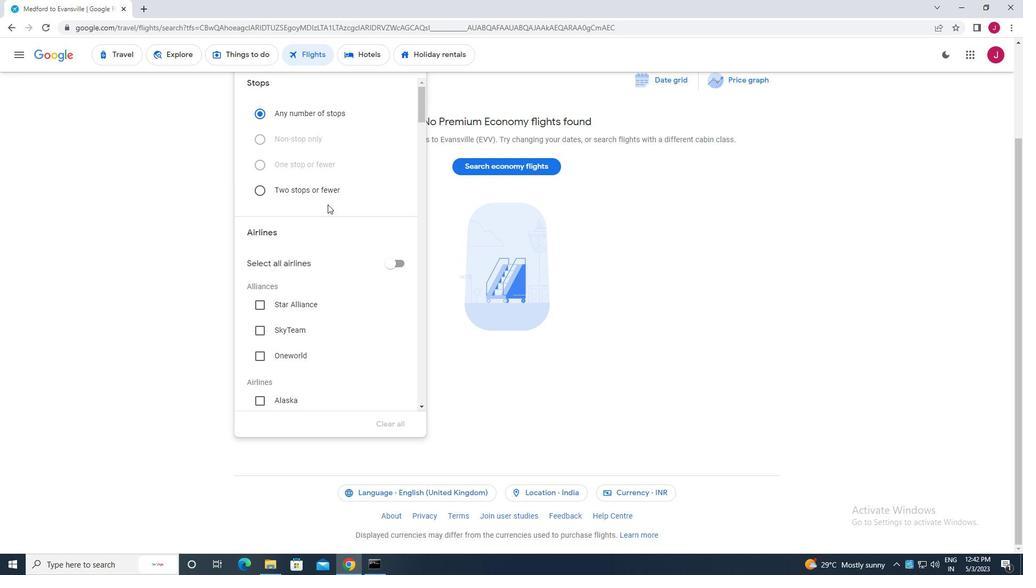 
Action: Mouse scrolled (327, 203) with delta (0, 0)
Screenshot: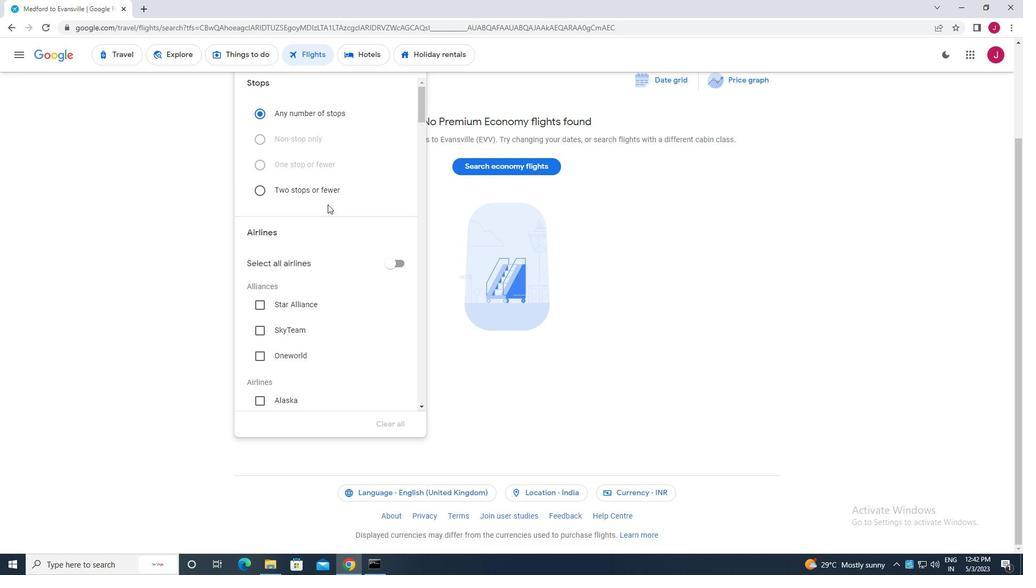 
Action: Mouse scrolled (327, 203) with delta (0, 0)
Screenshot: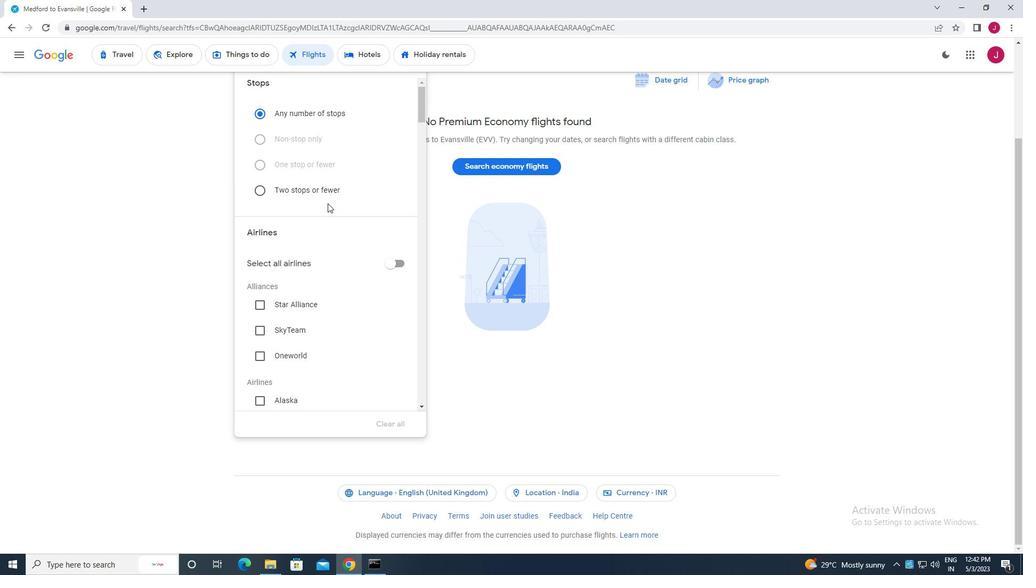
Action: Mouse moved to (259, 262)
Screenshot: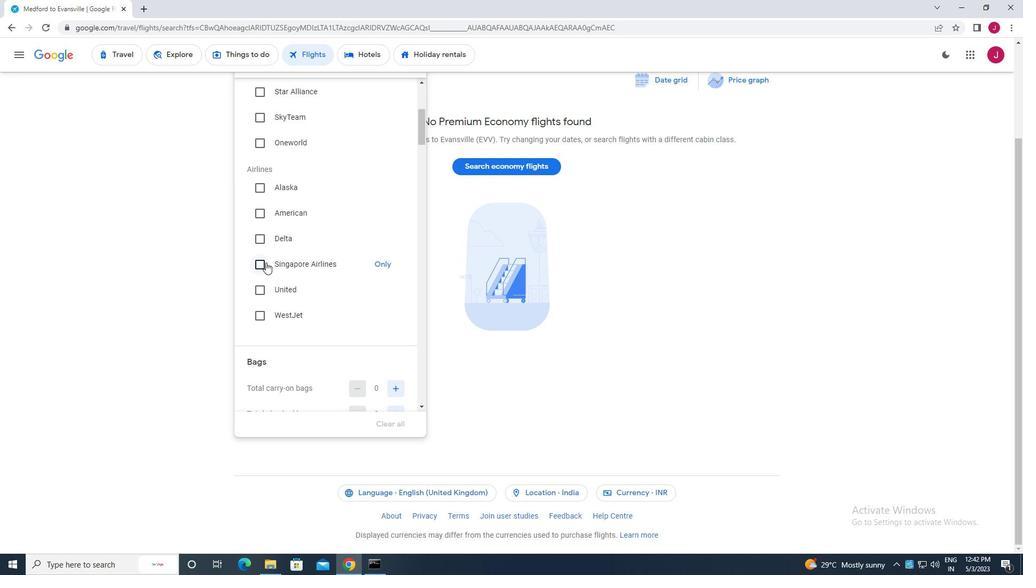 
Action: Mouse pressed left at (259, 262)
Screenshot: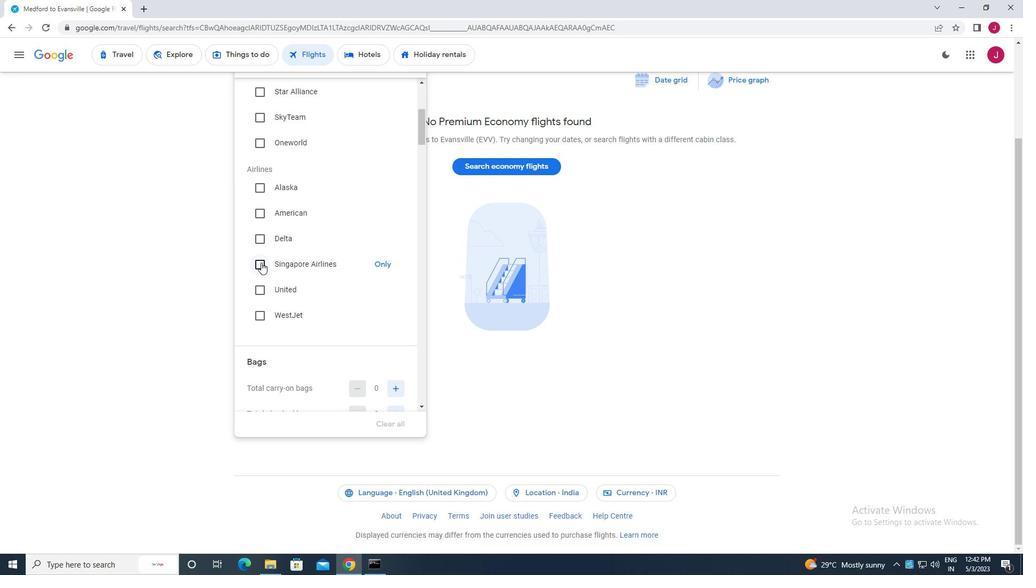 
Action: Mouse moved to (356, 226)
Screenshot: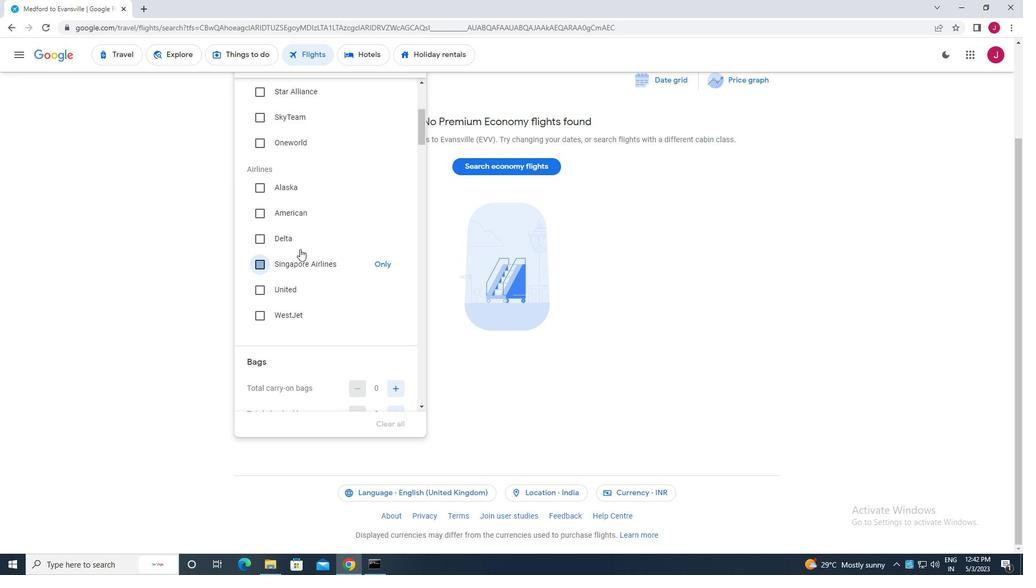 
Action: Mouse scrolled (356, 226) with delta (0, 0)
Screenshot: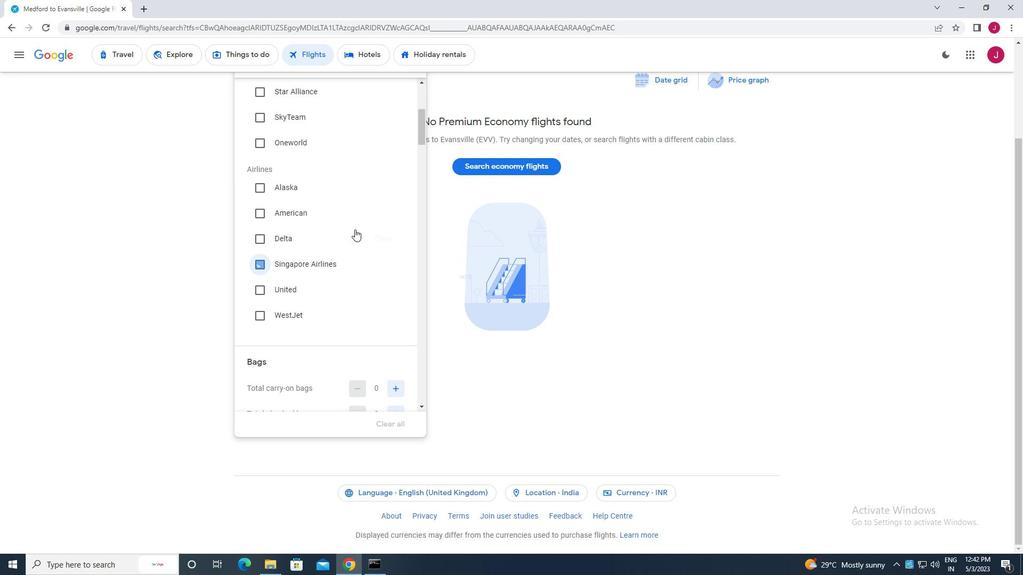 
Action: Mouse scrolled (356, 226) with delta (0, 0)
Screenshot: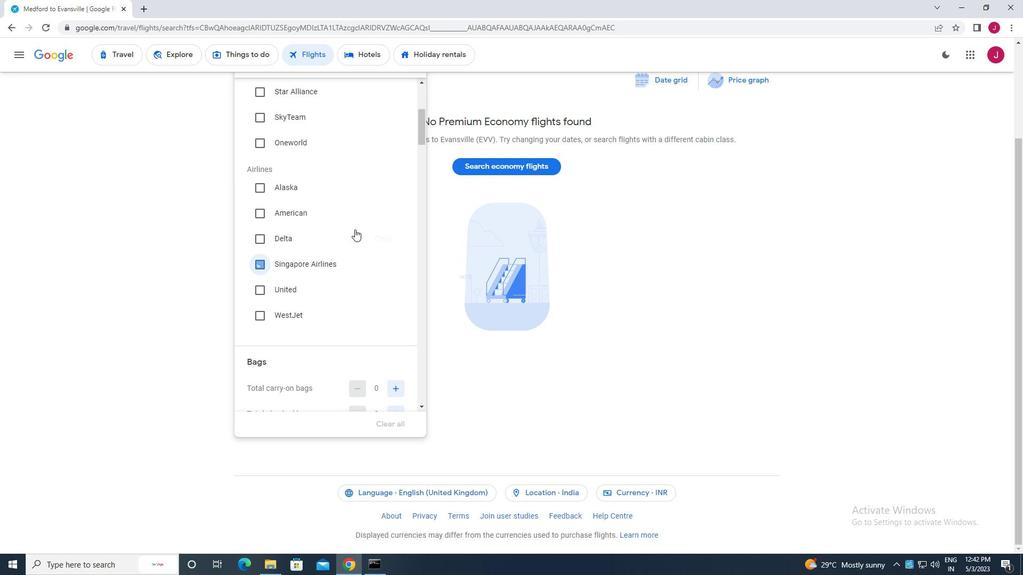 
Action: Mouse scrolled (356, 226) with delta (0, 0)
Screenshot: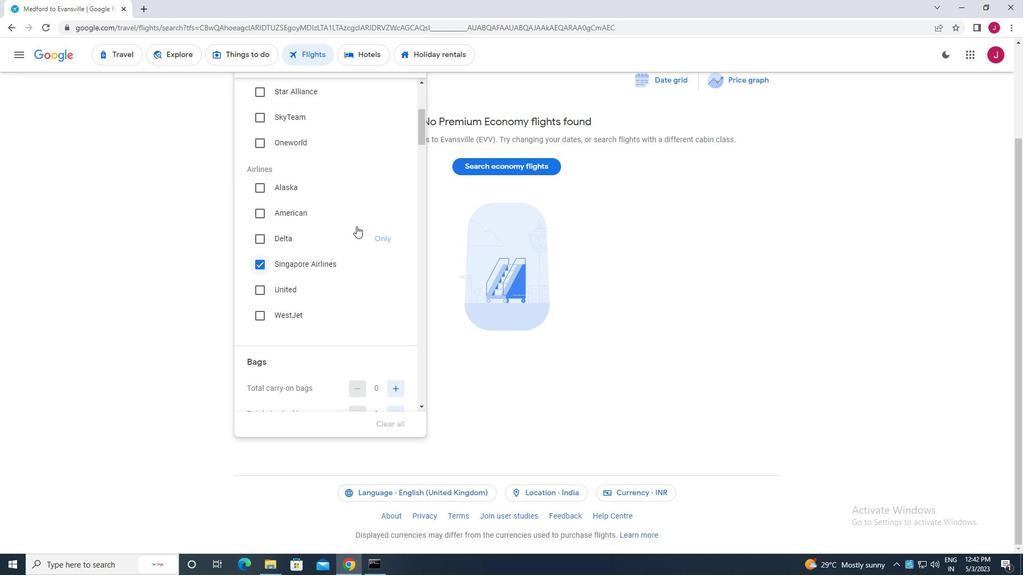 
Action: Mouse scrolled (356, 226) with delta (0, 0)
Screenshot: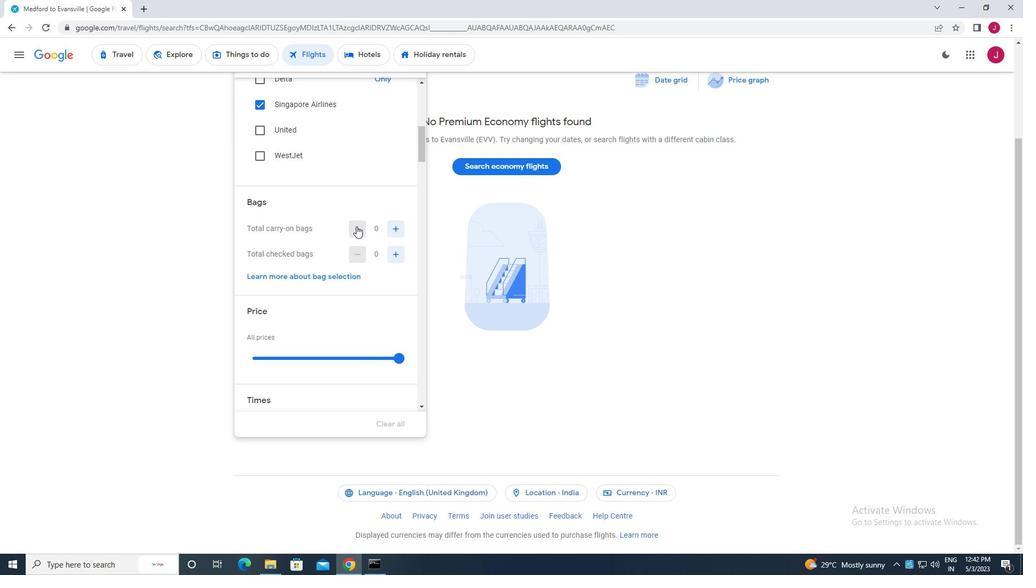 
Action: Mouse moved to (388, 236)
Screenshot: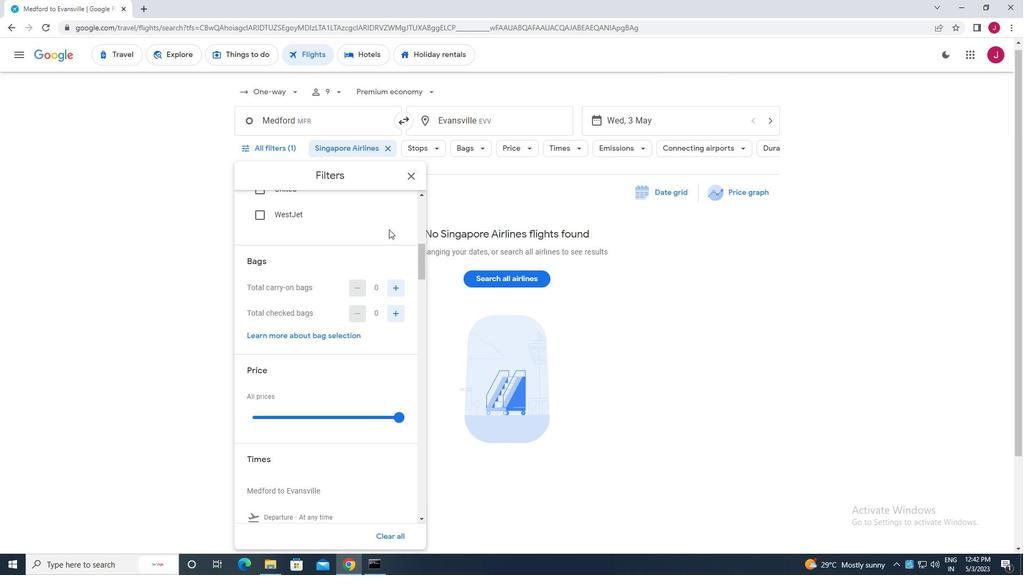 
Action: Mouse scrolled (388, 235) with delta (0, 0)
Screenshot: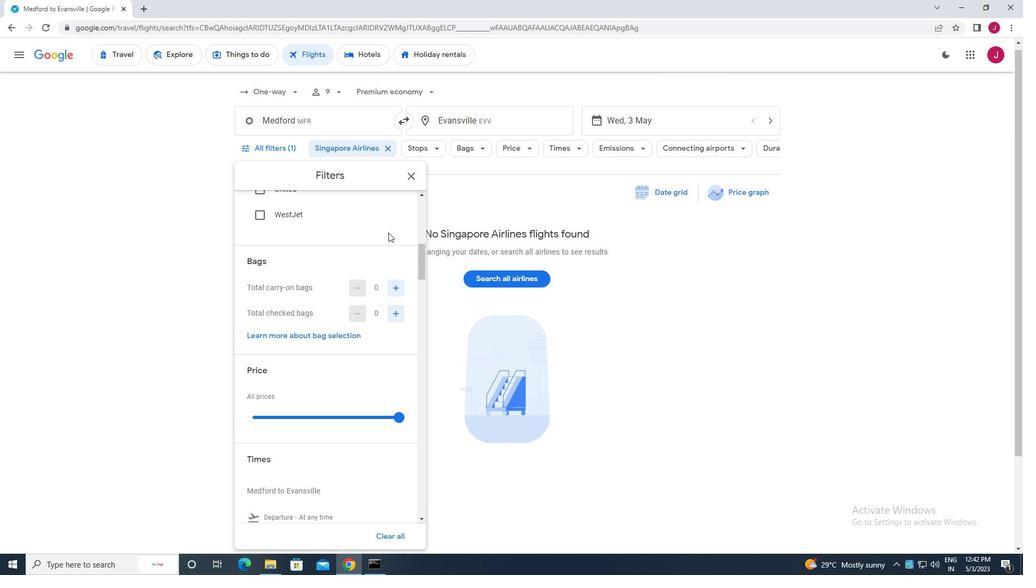 
Action: Mouse scrolled (388, 235) with delta (0, 0)
Screenshot: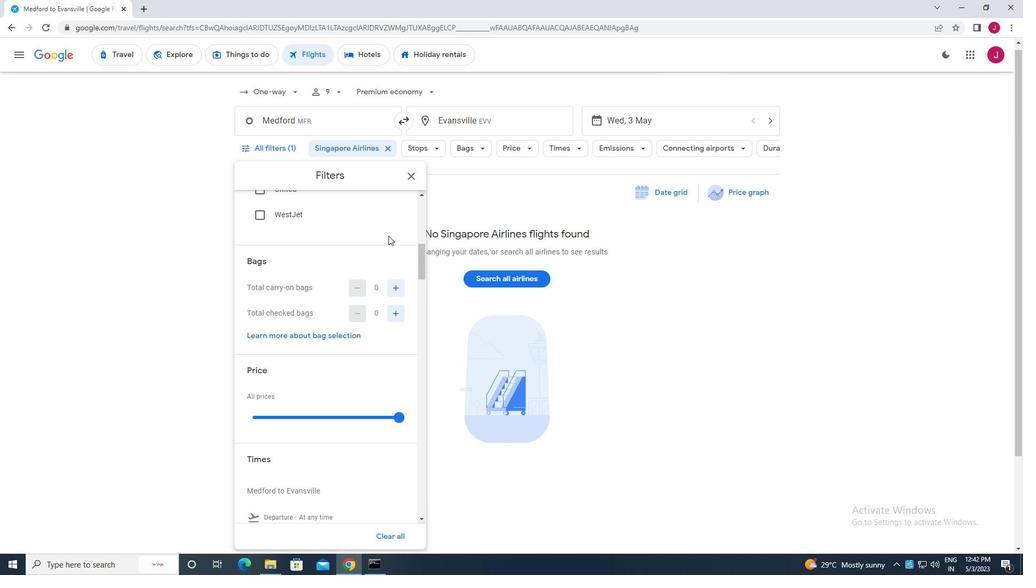 
Action: Mouse moved to (393, 210)
Screenshot: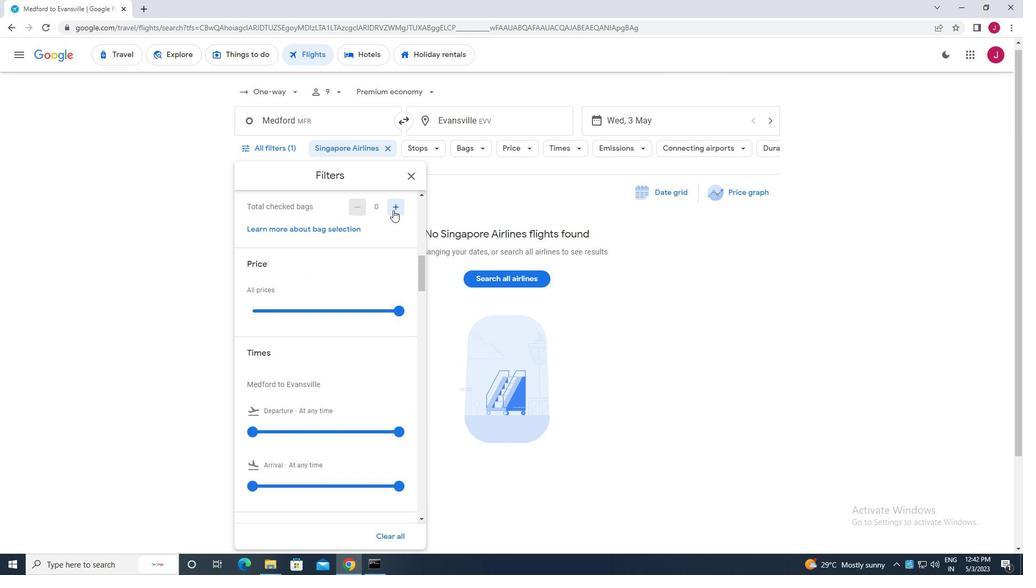 
Action: Mouse scrolled (393, 210) with delta (0, 0)
Screenshot: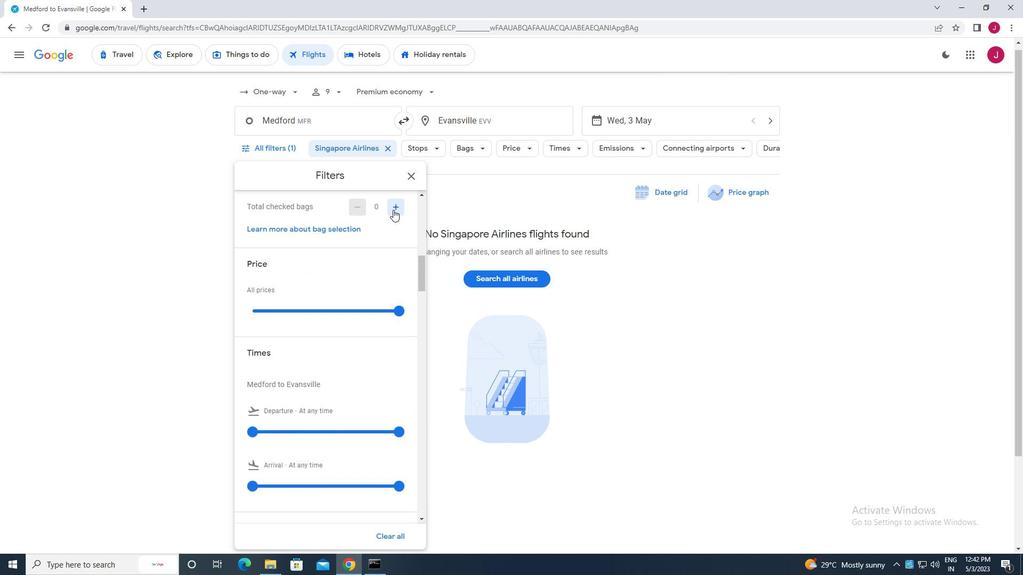 
Action: Mouse moved to (396, 261)
Screenshot: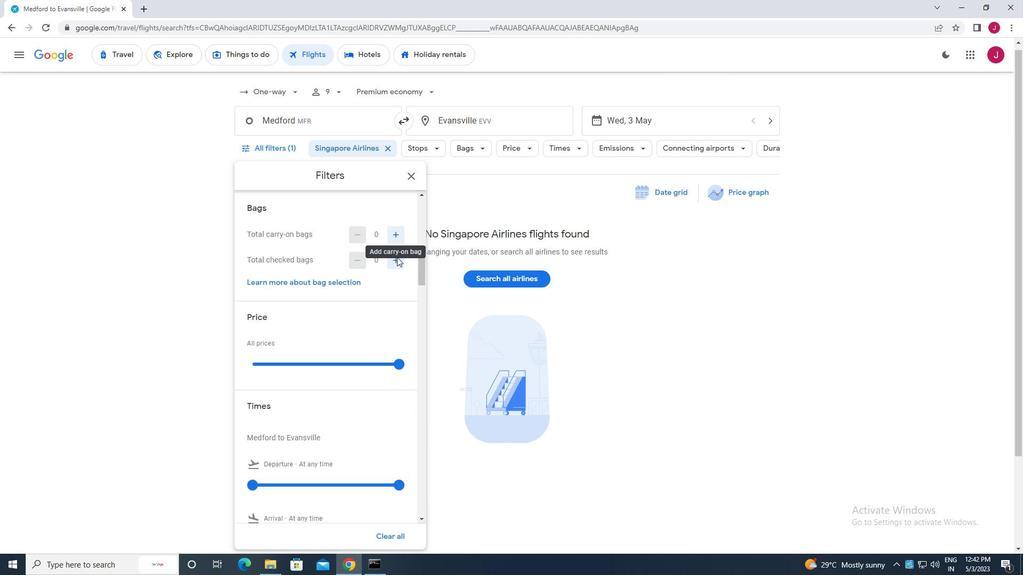 
Action: Mouse pressed left at (396, 261)
Screenshot: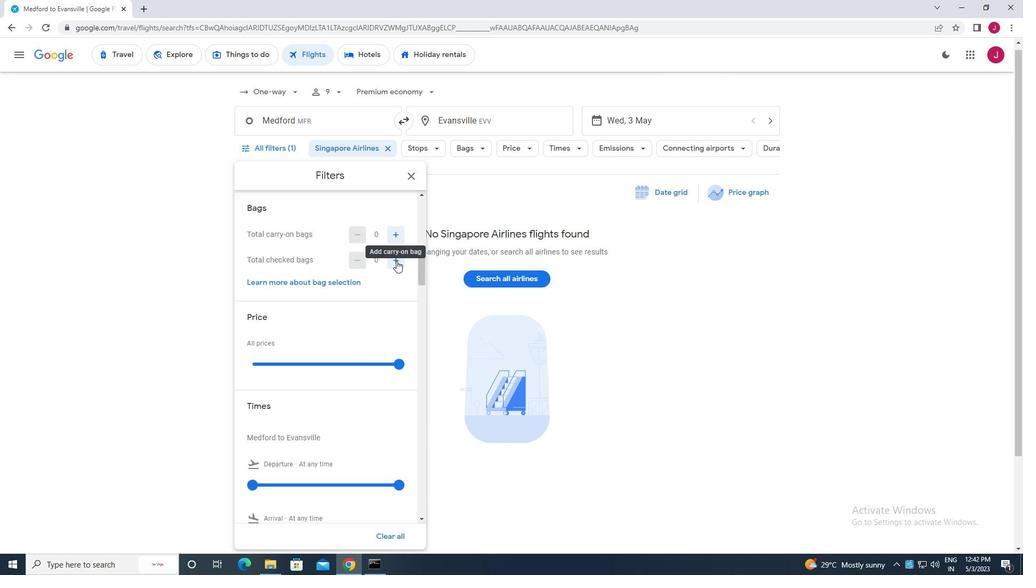 
Action: Mouse pressed left at (396, 261)
Screenshot: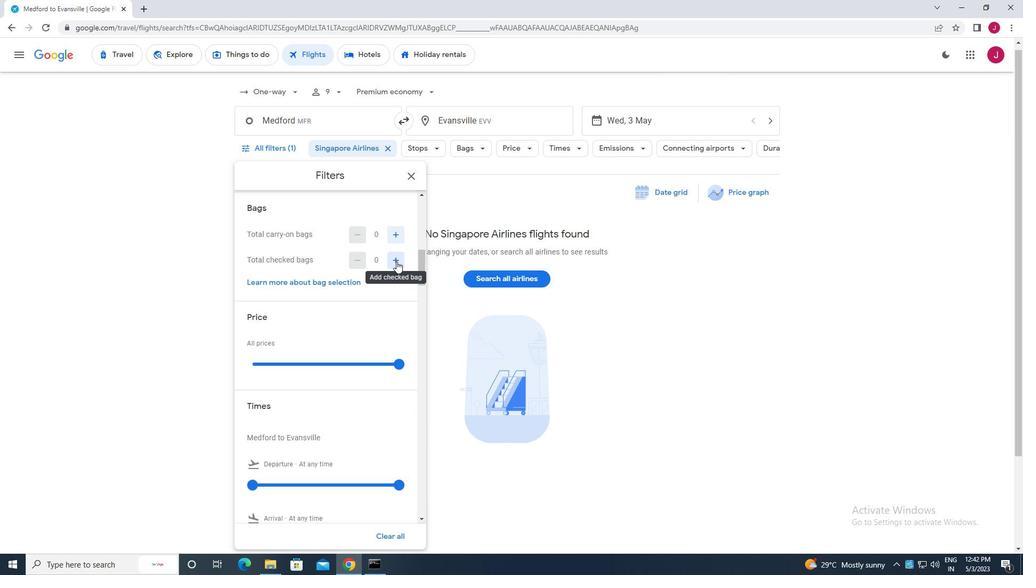 
Action: Mouse pressed left at (396, 261)
Screenshot: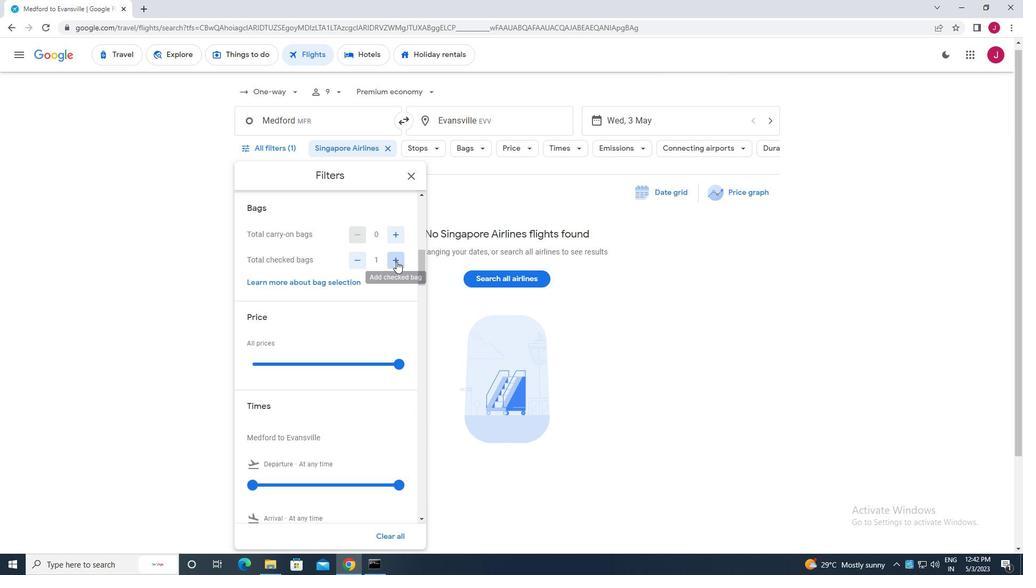 
Action: Mouse pressed left at (396, 261)
Screenshot: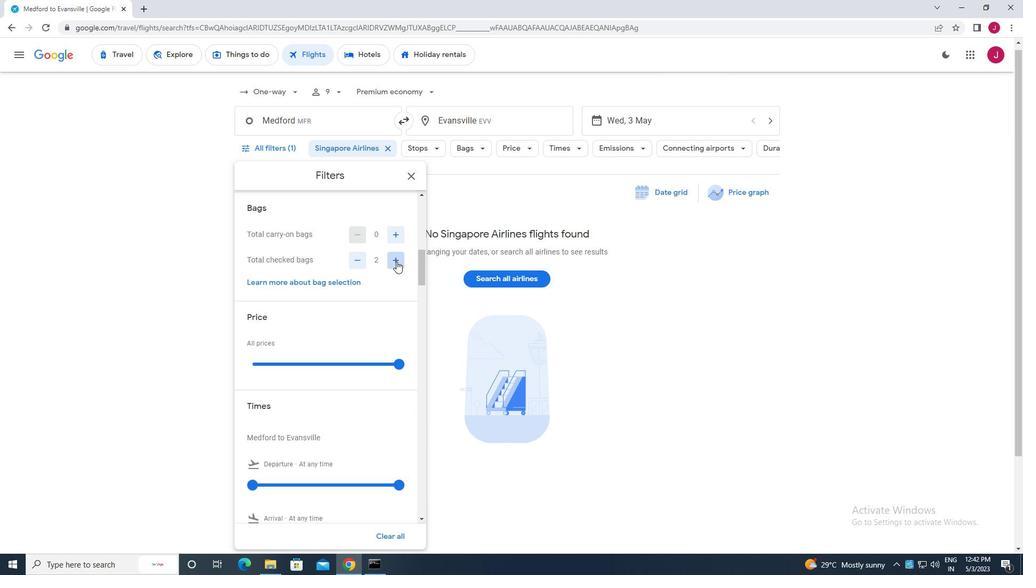 
Action: Mouse pressed left at (396, 261)
Screenshot: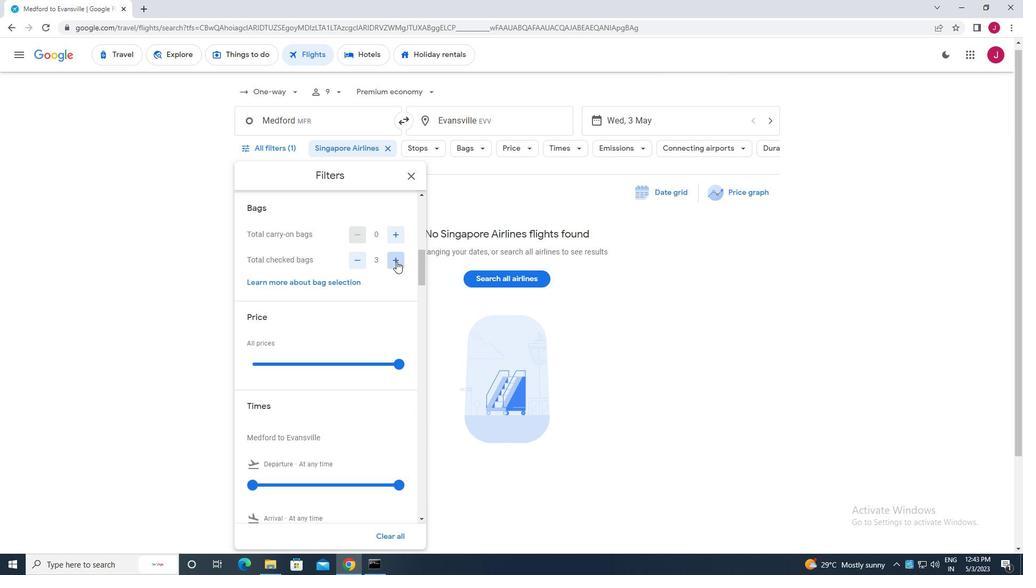 
Action: Mouse pressed left at (396, 261)
Screenshot: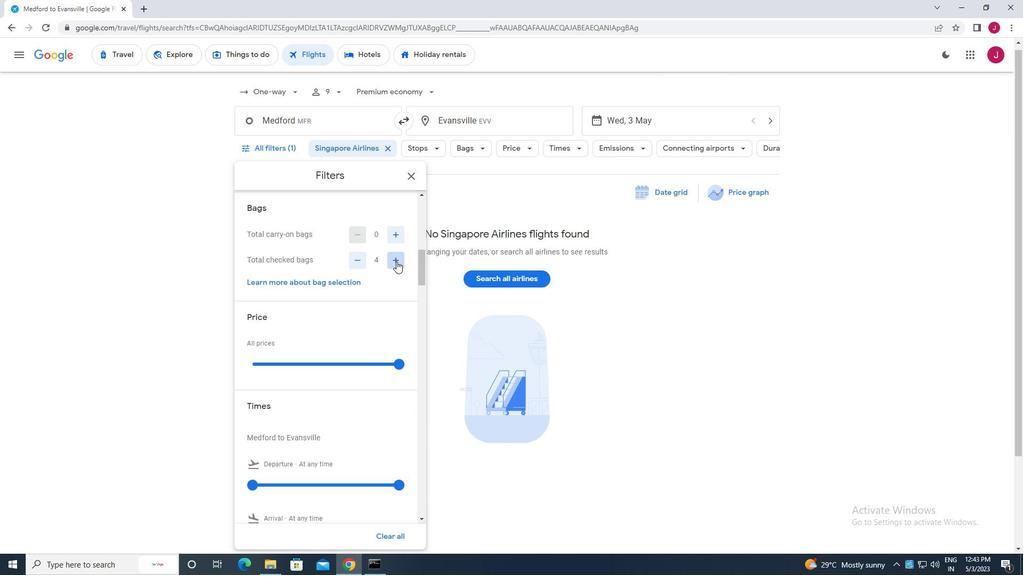 
Action: Mouse pressed left at (396, 261)
Screenshot: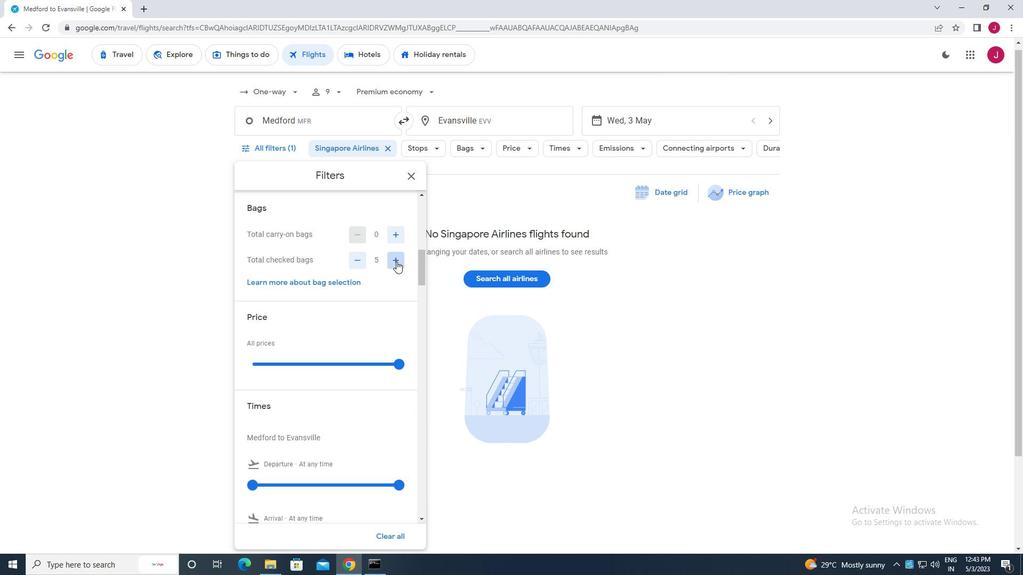 
Action: Mouse pressed left at (396, 261)
Screenshot: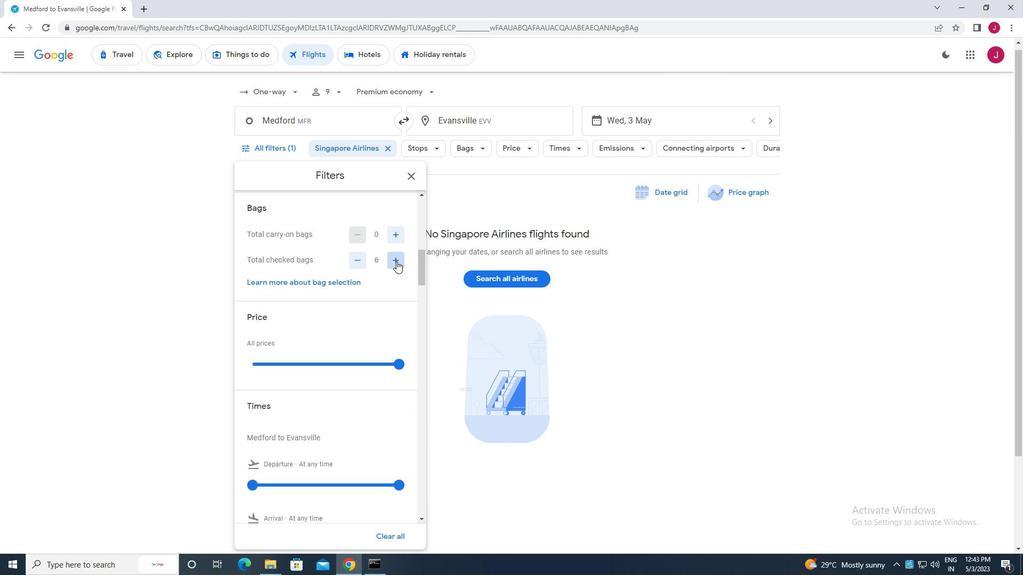 
Action: Mouse pressed left at (396, 261)
Screenshot: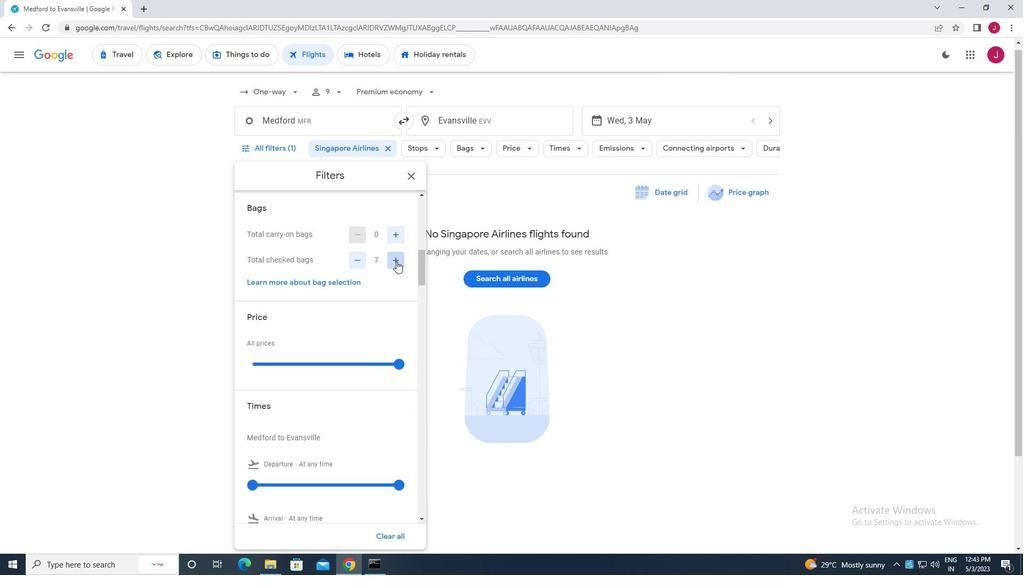 
Action: Mouse moved to (357, 259)
Screenshot: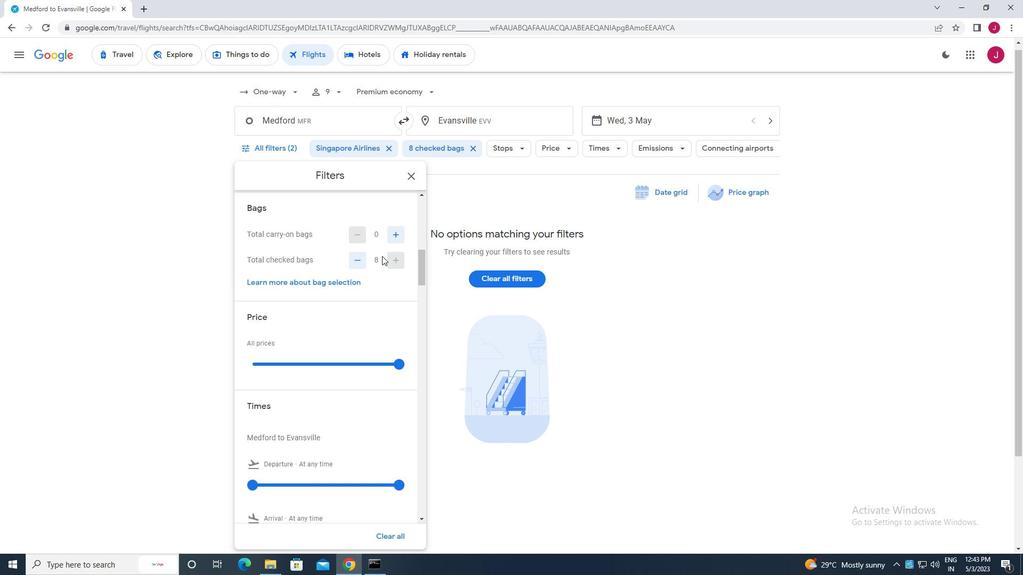 
Action: Mouse scrolled (357, 258) with delta (0, 0)
Screenshot: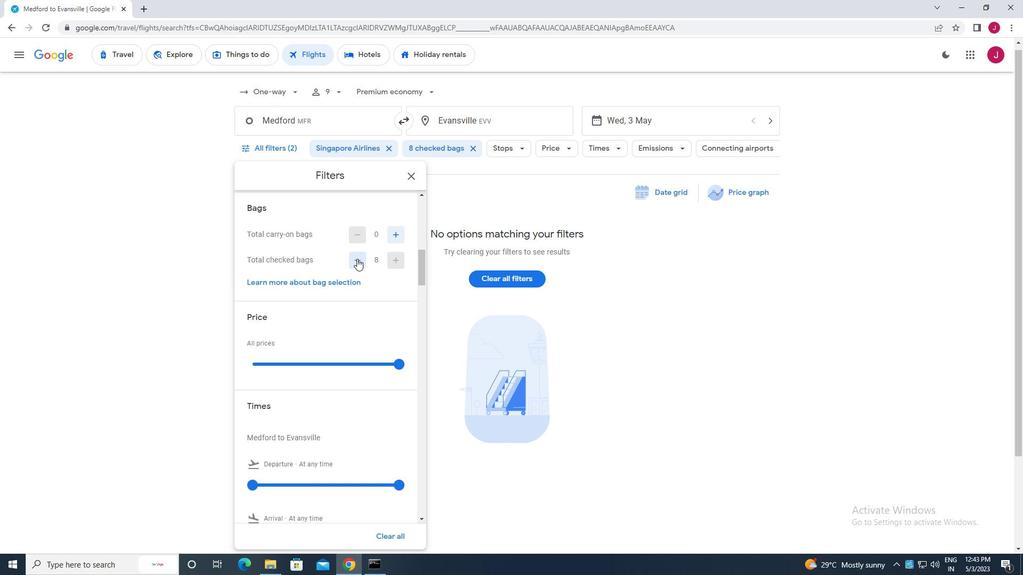 
Action: Mouse scrolled (357, 258) with delta (0, 0)
Screenshot: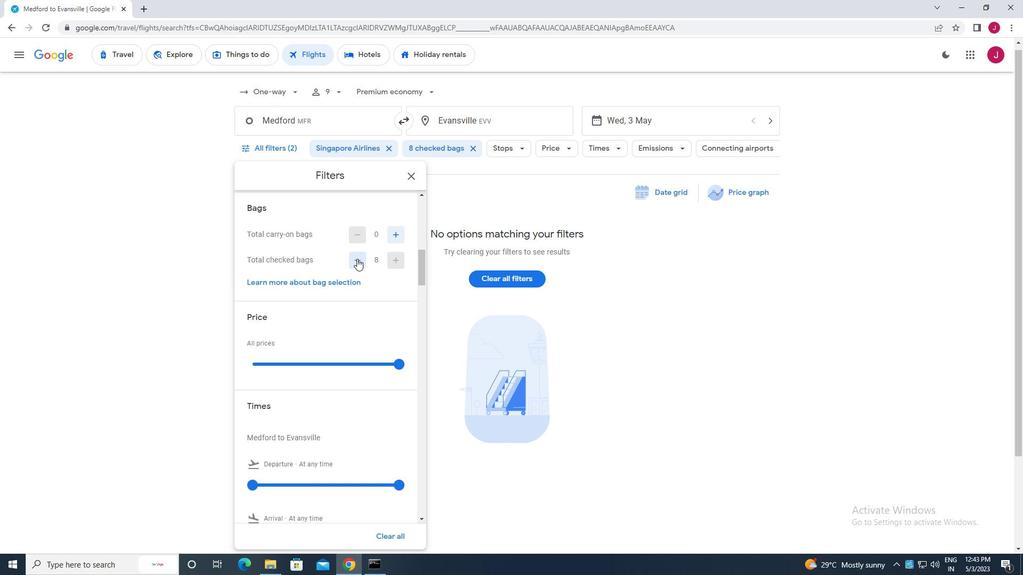 
Action: Mouse moved to (399, 258)
Screenshot: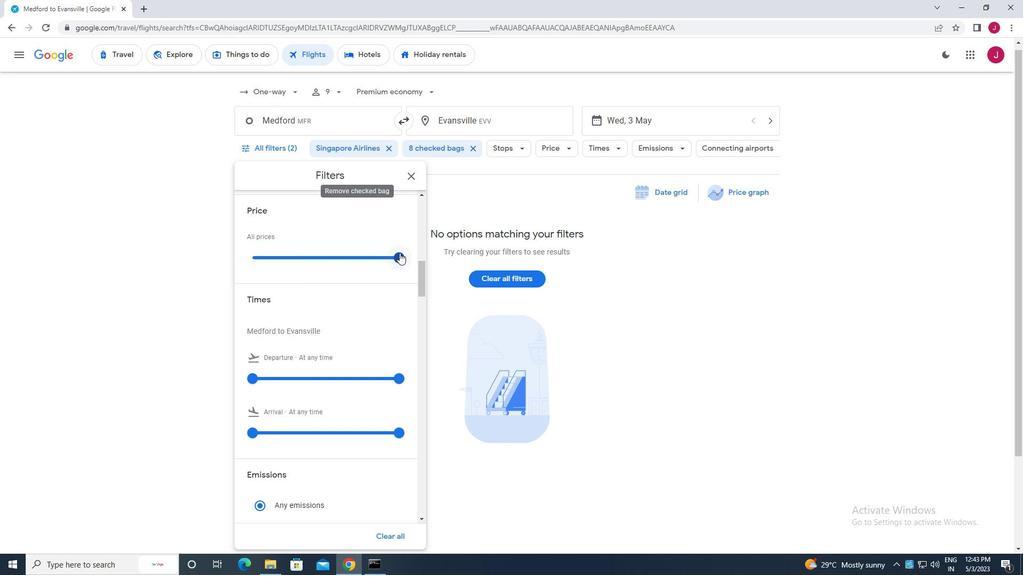 
Action: Mouse pressed left at (399, 258)
Screenshot: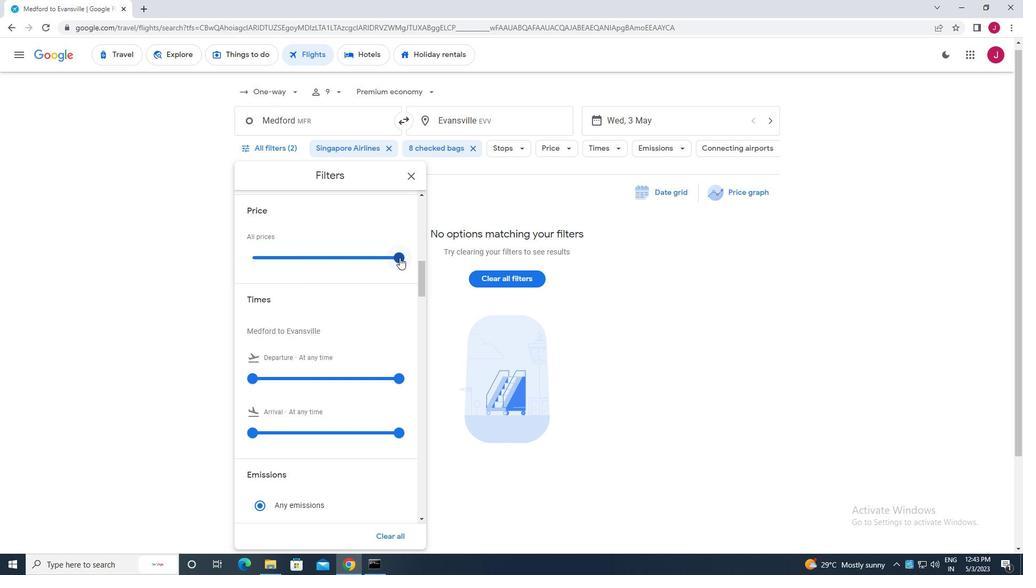 
Action: Mouse moved to (341, 293)
Screenshot: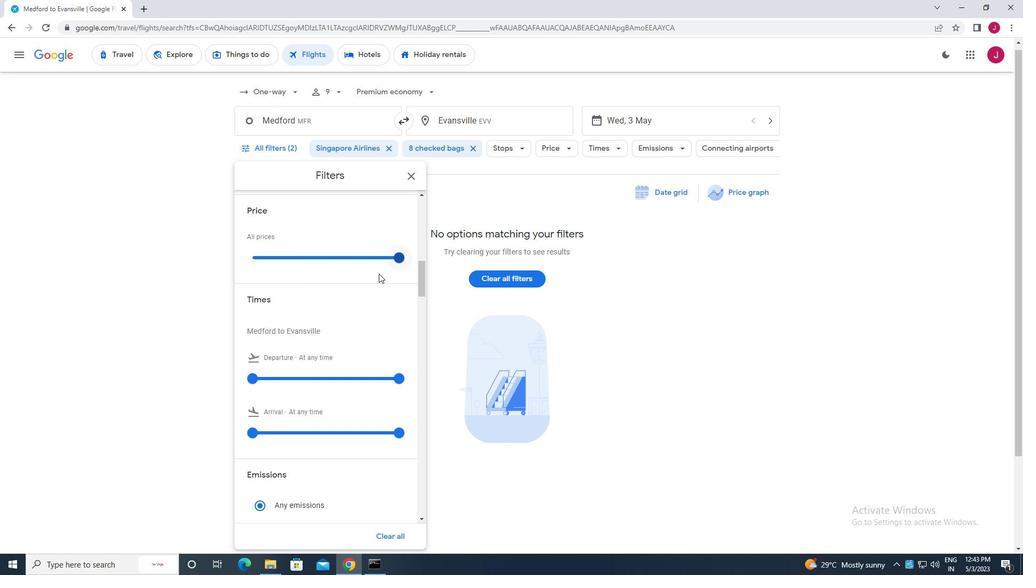 
Action: Mouse scrolled (341, 292) with delta (0, 0)
Screenshot: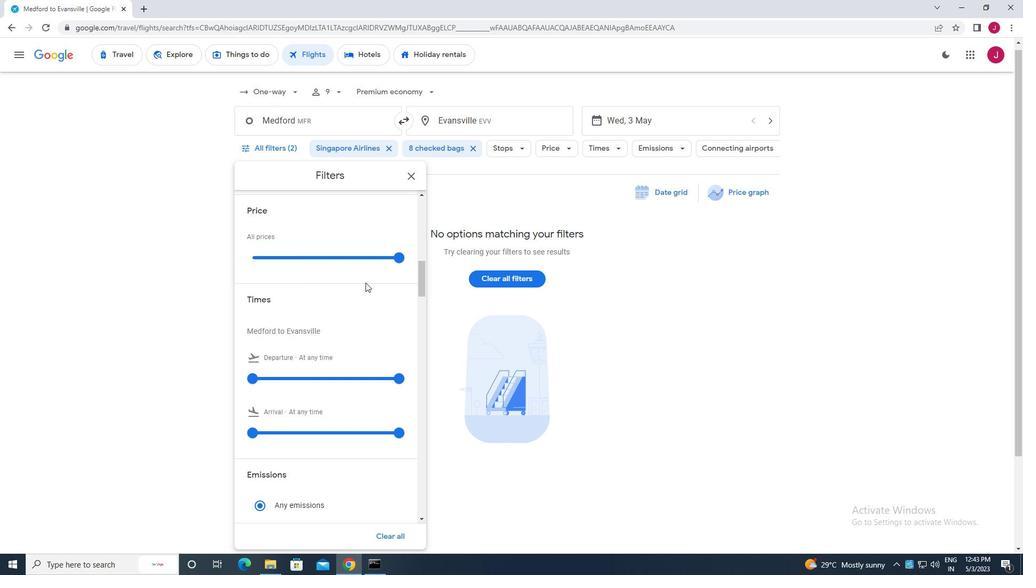 
Action: Mouse moved to (254, 325)
Screenshot: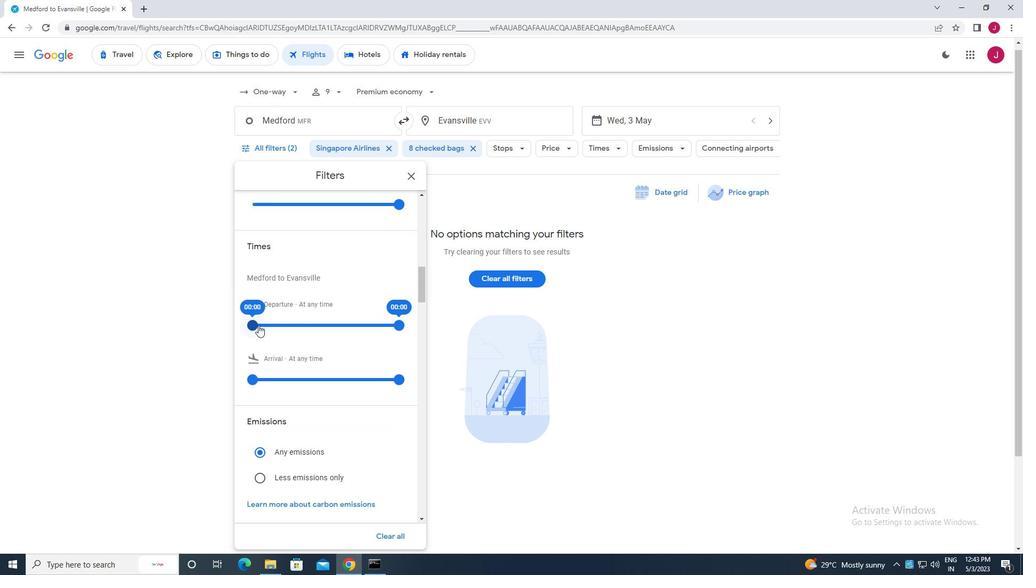 
Action: Mouse pressed left at (254, 325)
Screenshot: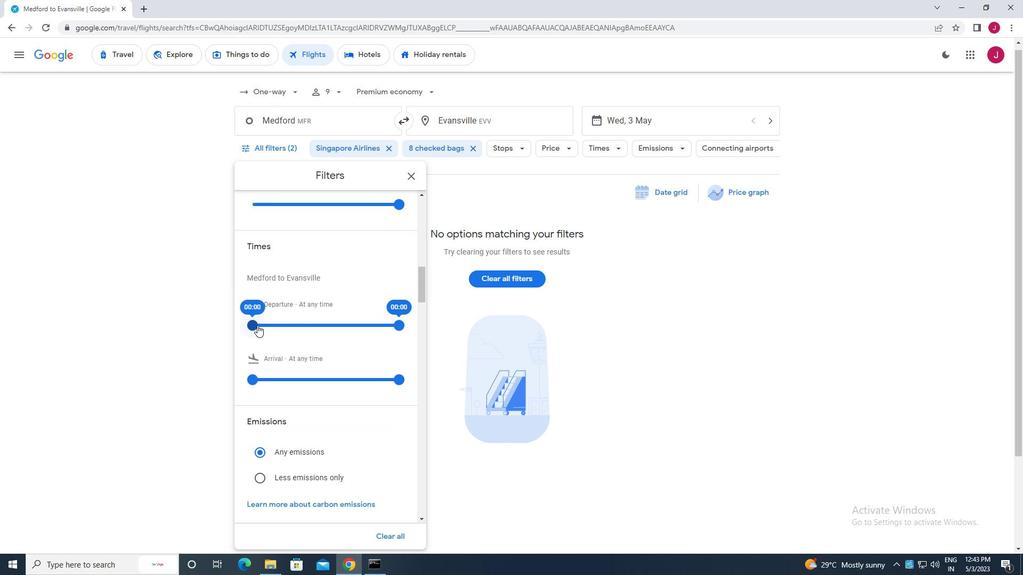 
Action: Mouse moved to (401, 326)
Screenshot: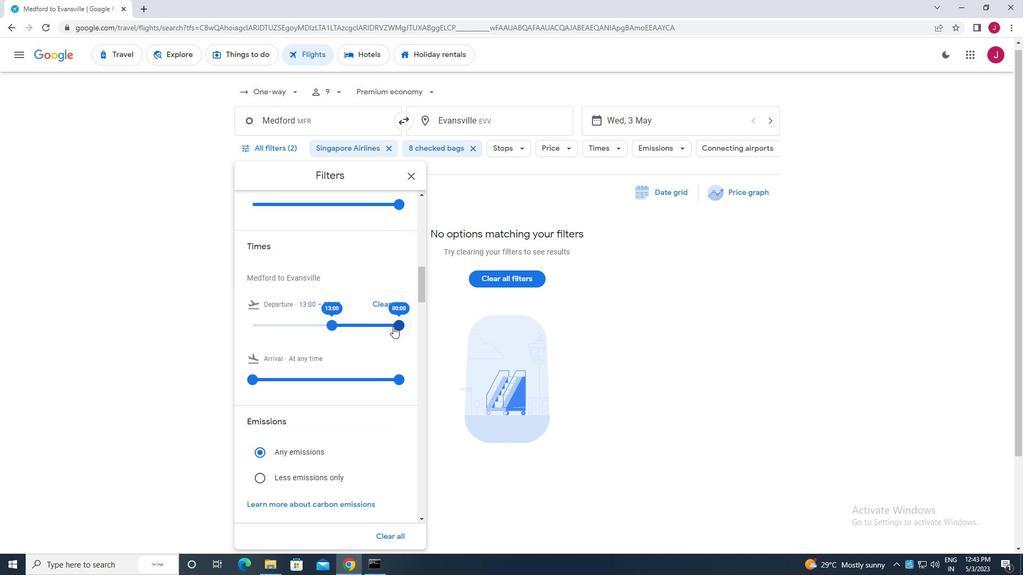 
Action: Mouse pressed left at (401, 326)
Screenshot: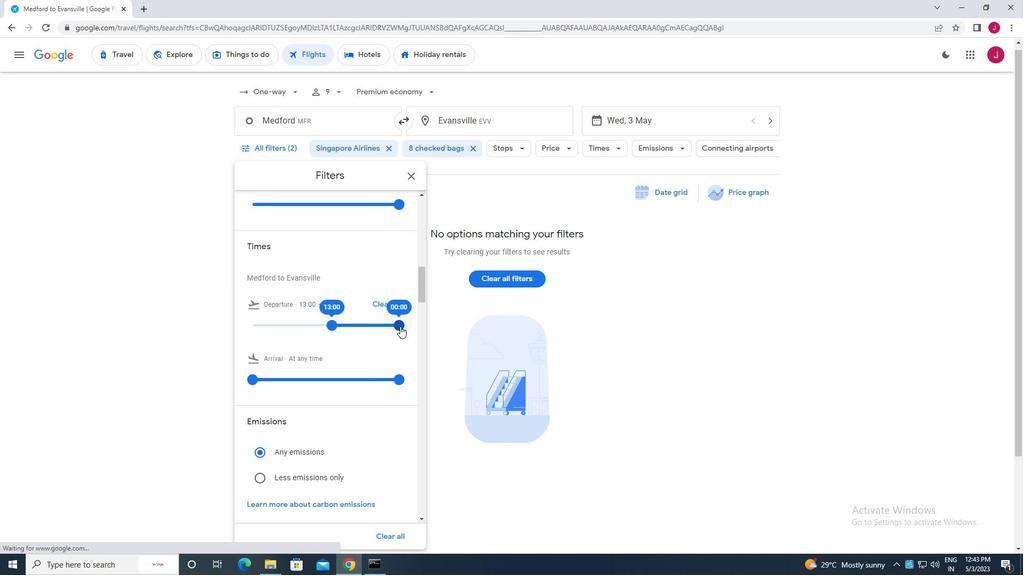 
Action: Mouse moved to (410, 178)
Screenshot: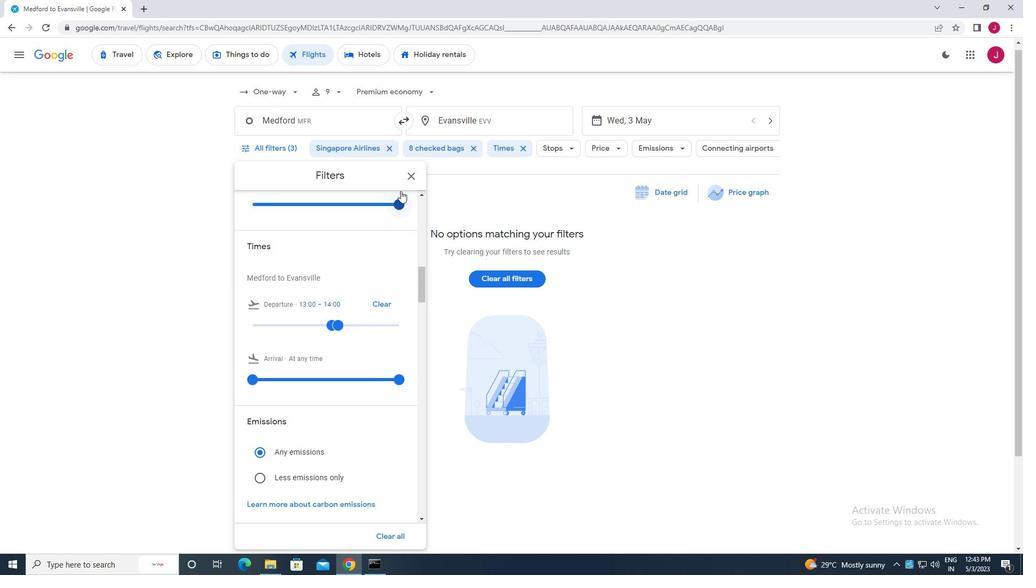 
Action: Mouse pressed left at (410, 178)
Screenshot: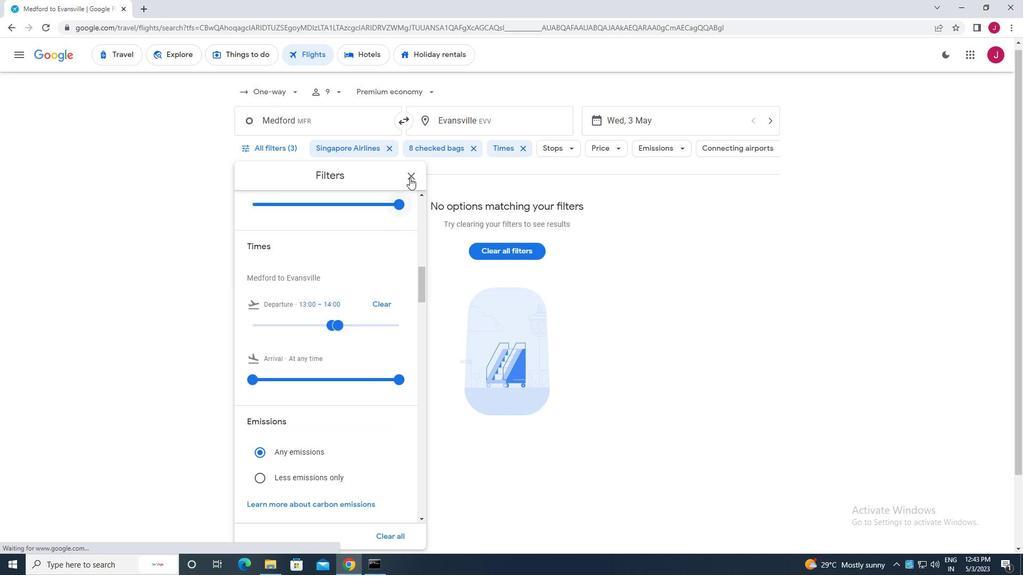 
Action: Mouse moved to (408, 178)
Screenshot: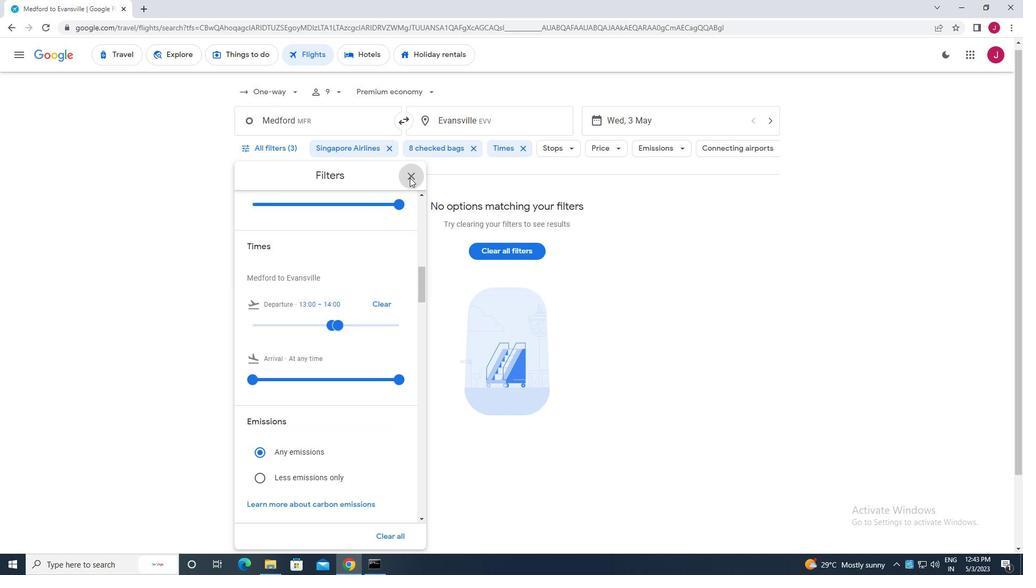 
